 Task: Look for space in Sueyoshichō-ninokata, Japan from 7th July, 2023 to 14th July, 2023 for 1 adult in price range Rs.6000 to Rs.14000. Place can be shared room with 1  bedroom having 1 bed and 1 bathroom. Property type can be house, flat, guest house, hotel. Booking option can be shelf check-in. Required host language is English.
Action: Mouse moved to (484, 85)
Screenshot: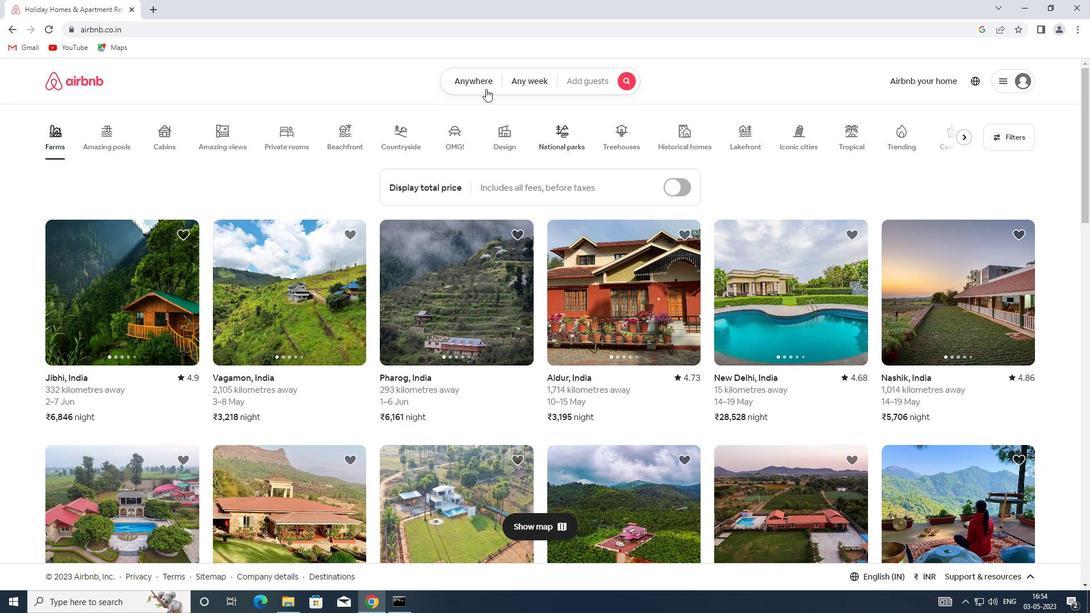 
Action: Mouse pressed left at (484, 85)
Screenshot: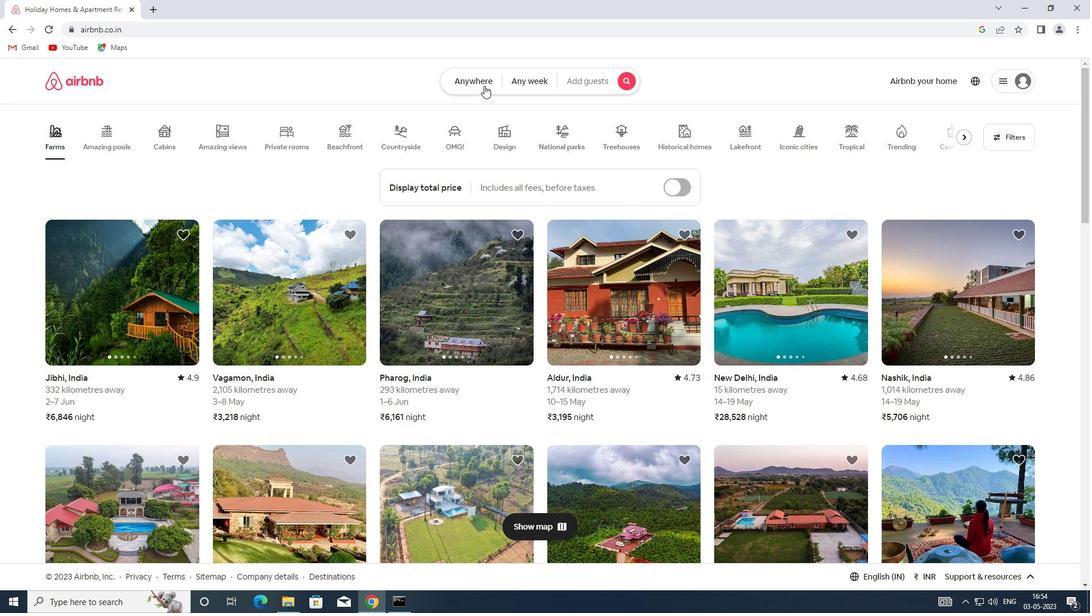 
Action: Mouse moved to (411, 119)
Screenshot: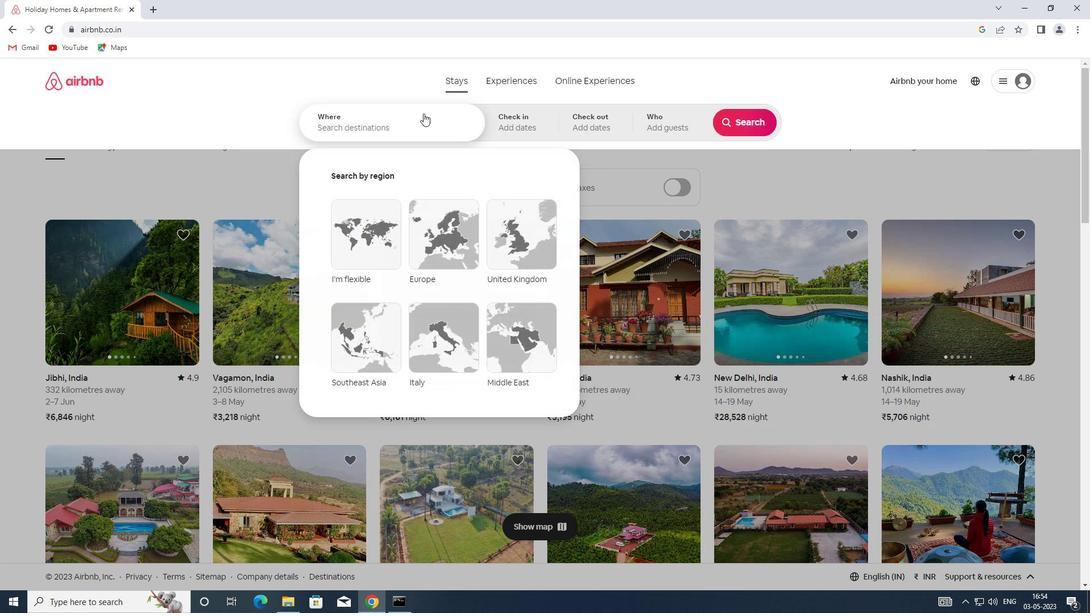 
Action: Mouse pressed left at (411, 119)
Screenshot: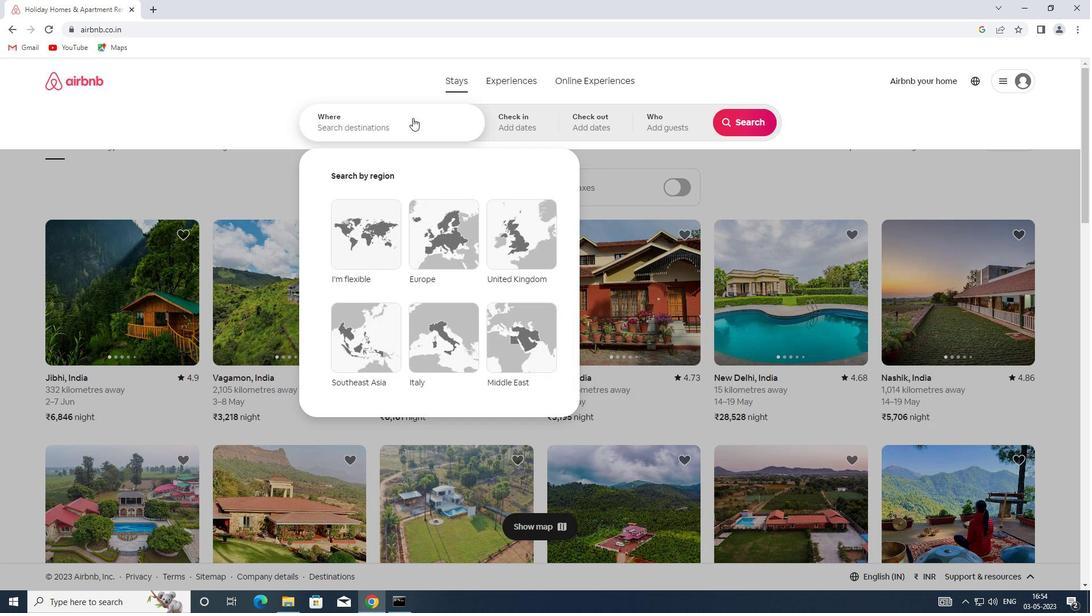 
Action: Key pressed <Key.shift><Key.shift><Key.shift><Key.shift><Key.shift><Key.shift><Key.shift>SUEYOSHICHO-NINOKATA,<Key.shift>JAPAN
Screenshot: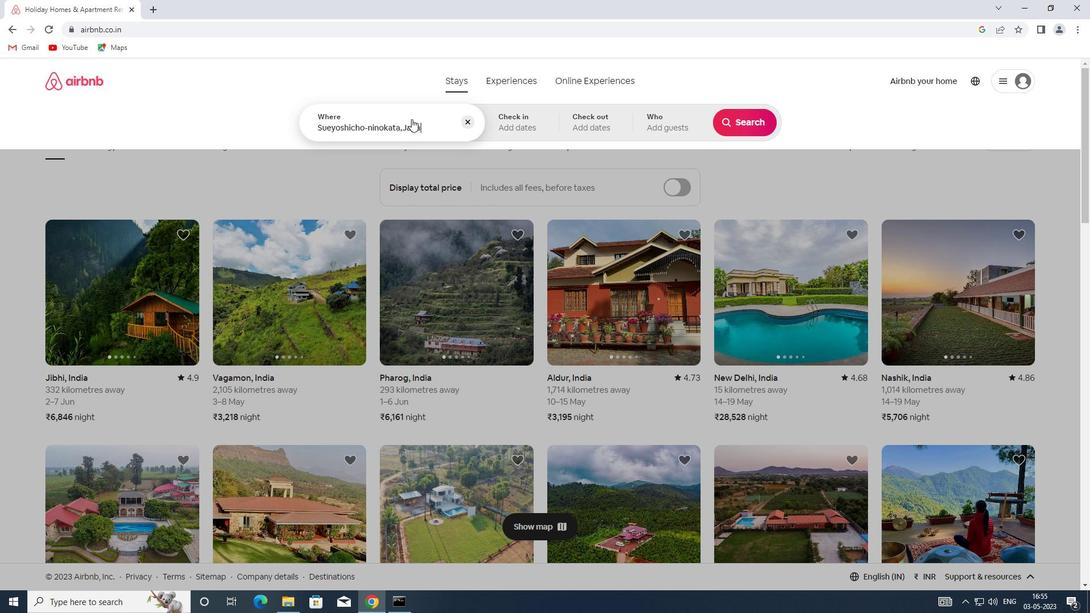 
Action: Mouse moved to (505, 111)
Screenshot: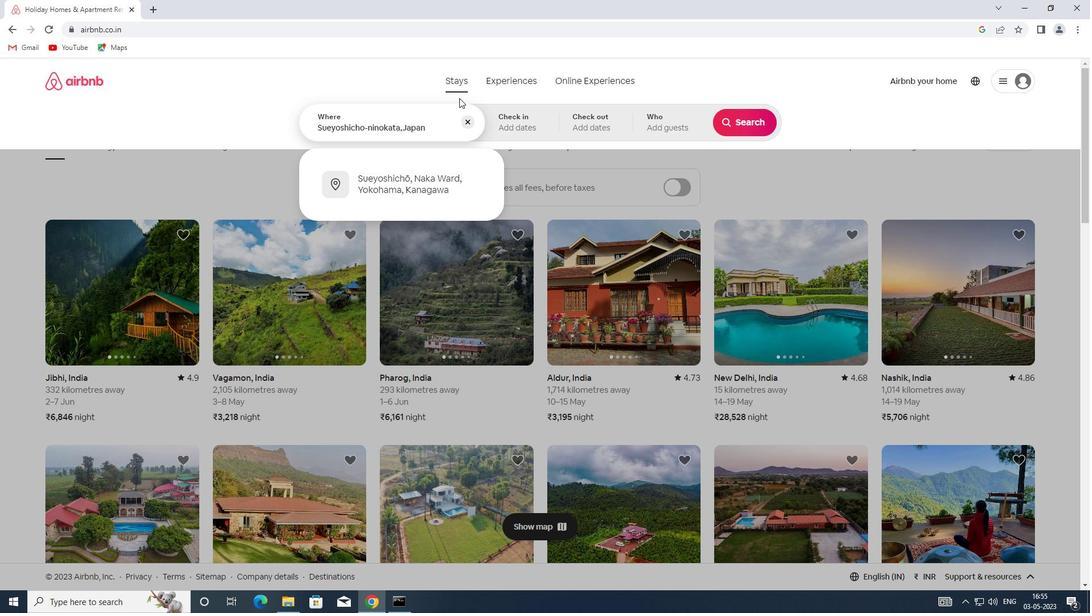 
Action: Mouse pressed left at (505, 111)
Screenshot: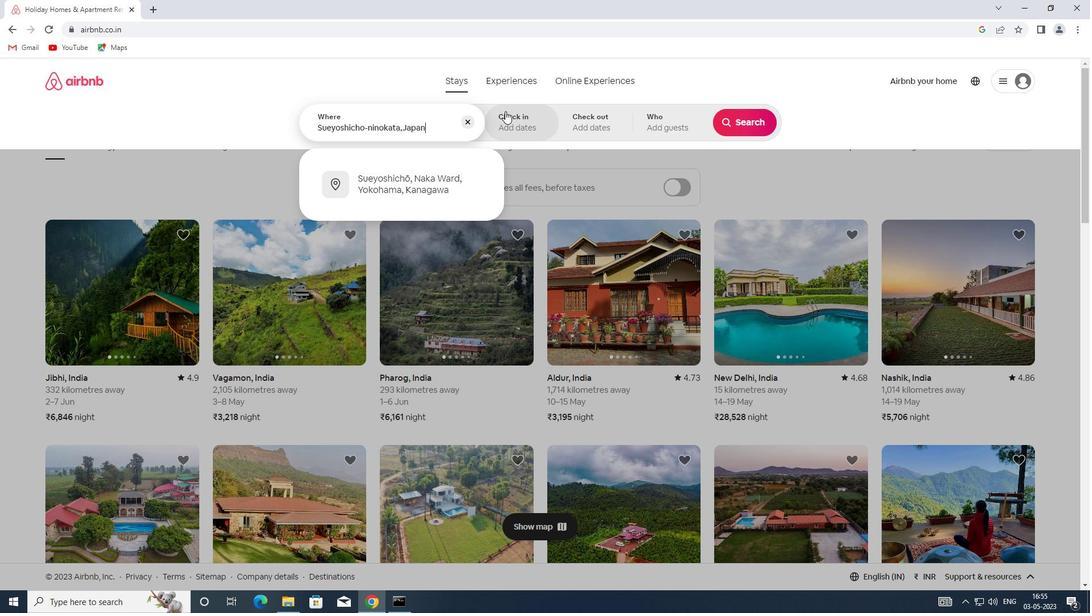 
Action: Mouse moved to (734, 214)
Screenshot: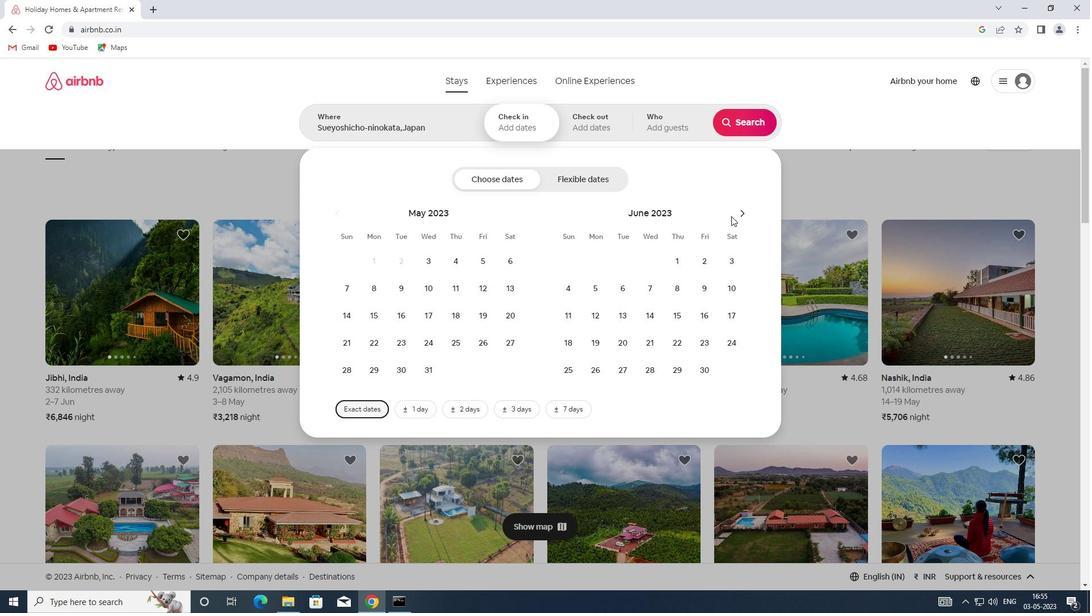 
Action: Mouse pressed left at (734, 214)
Screenshot: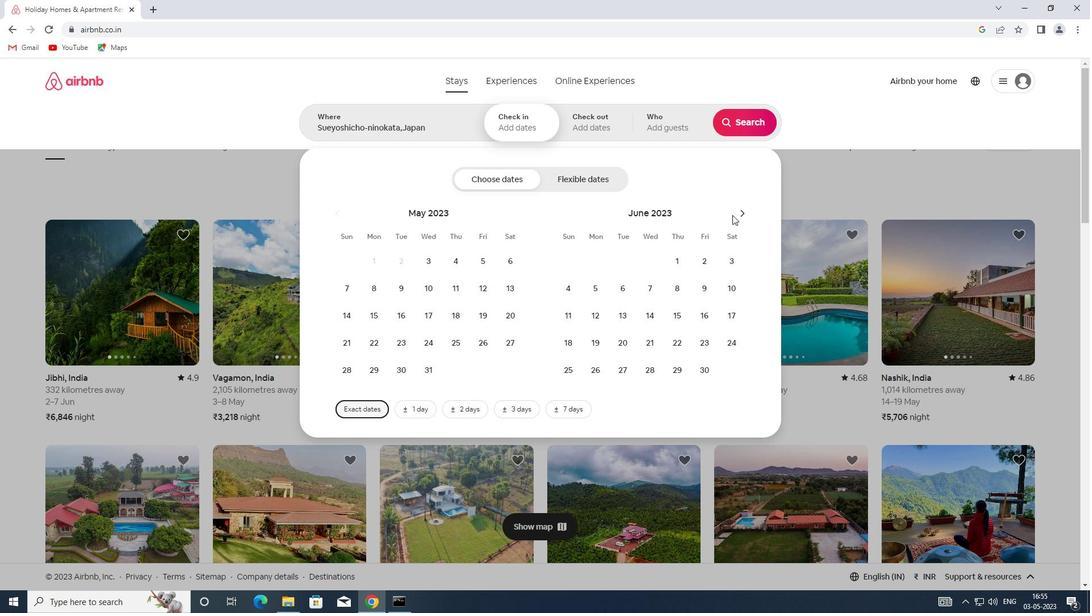 
Action: Mouse moved to (740, 217)
Screenshot: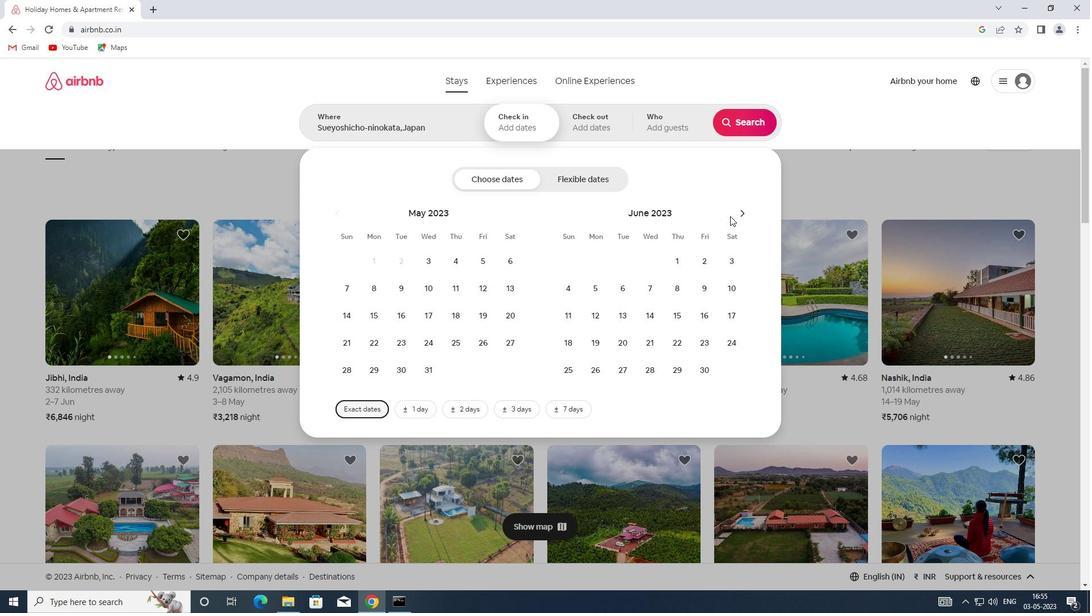 
Action: Mouse pressed left at (740, 217)
Screenshot: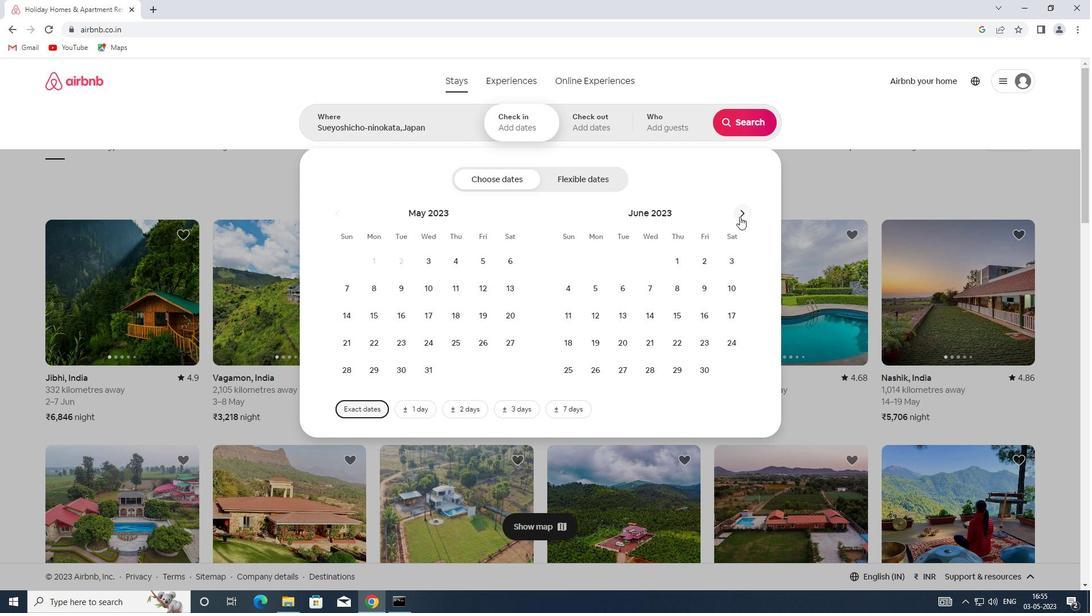 
Action: Mouse moved to (713, 285)
Screenshot: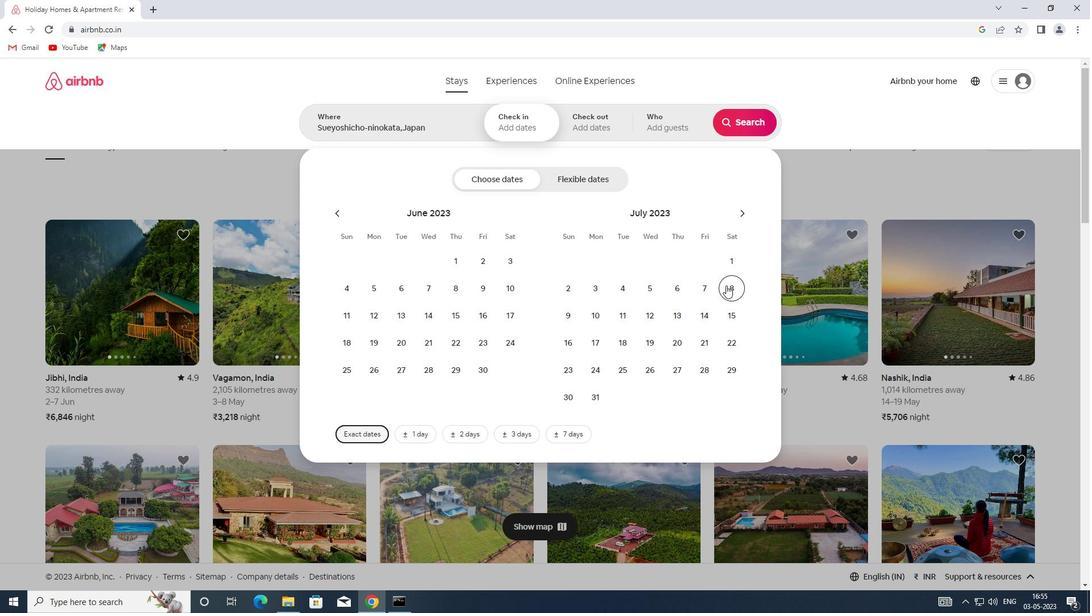 
Action: Mouse pressed left at (713, 285)
Screenshot: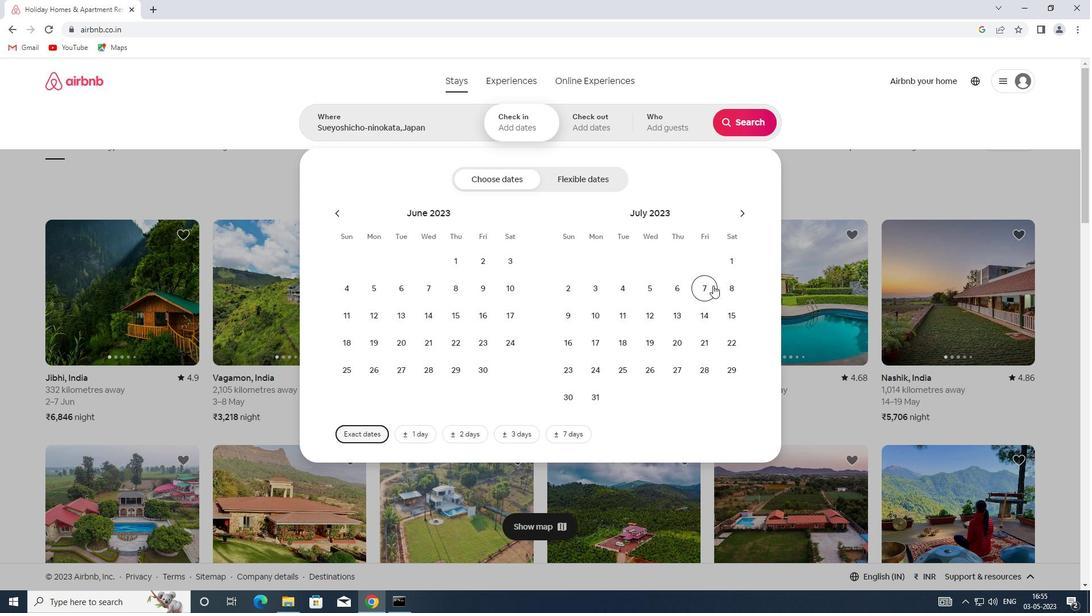 
Action: Mouse moved to (709, 310)
Screenshot: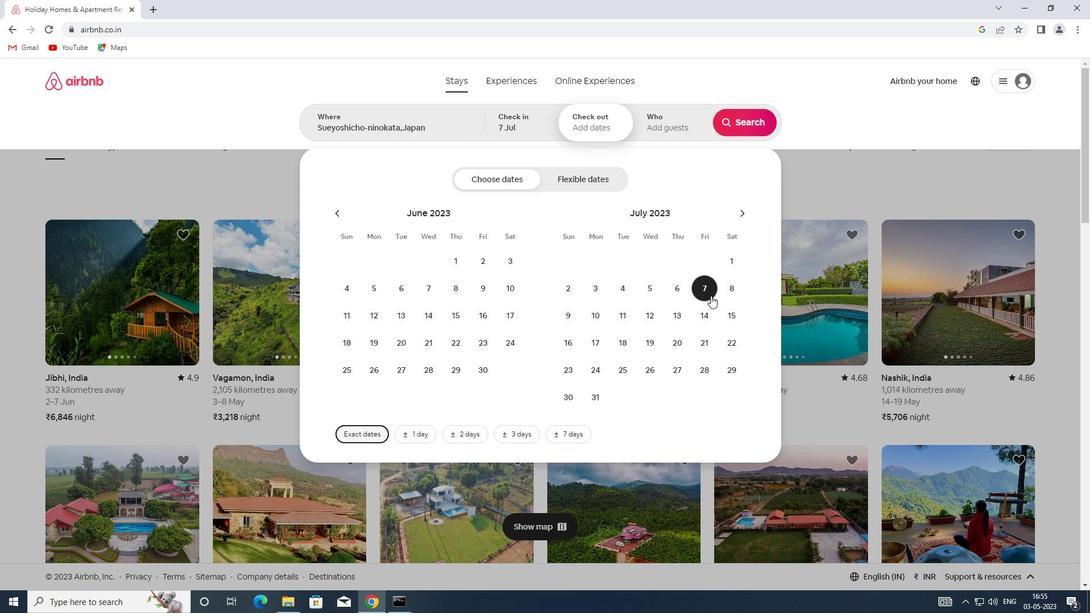 
Action: Mouse pressed left at (709, 310)
Screenshot: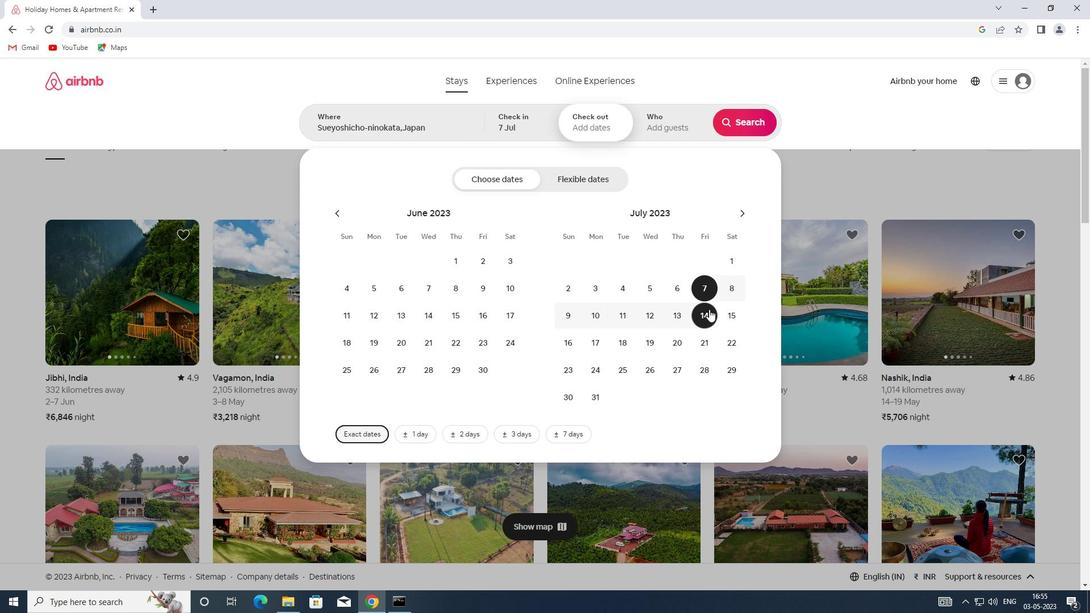 
Action: Mouse moved to (662, 129)
Screenshot: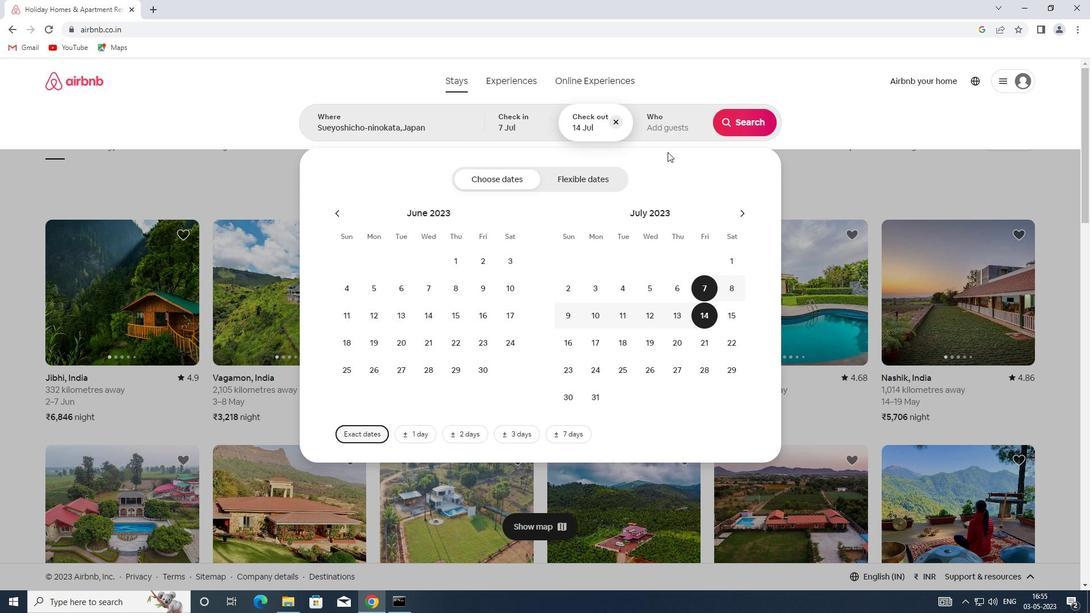 
Action: Mouse pressed left at (662, 129)
Screenshot: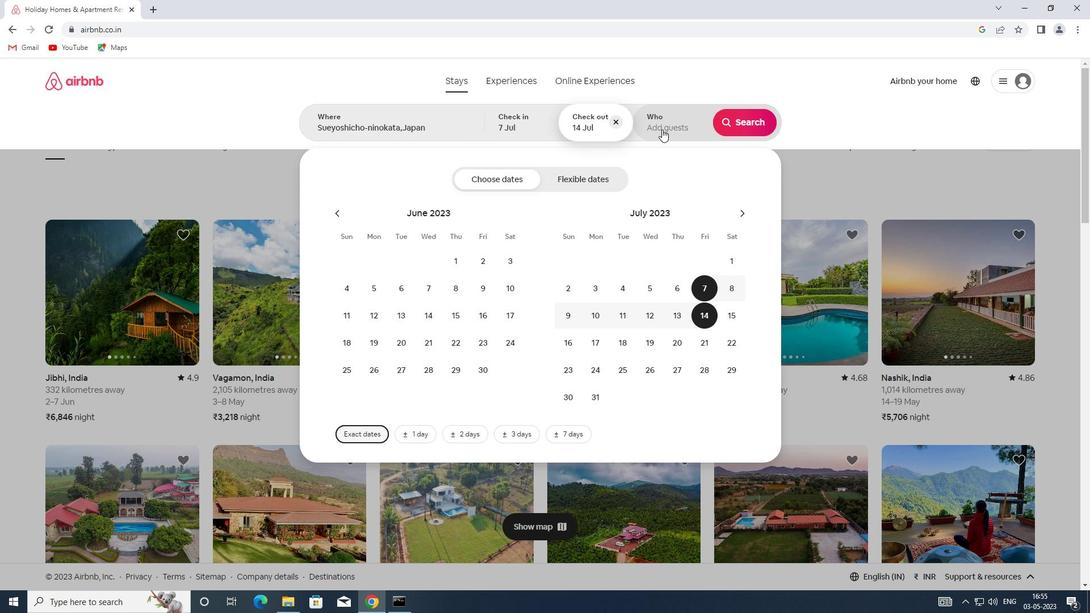 
Action: Mouse moved to (753, 176)
Screenshot: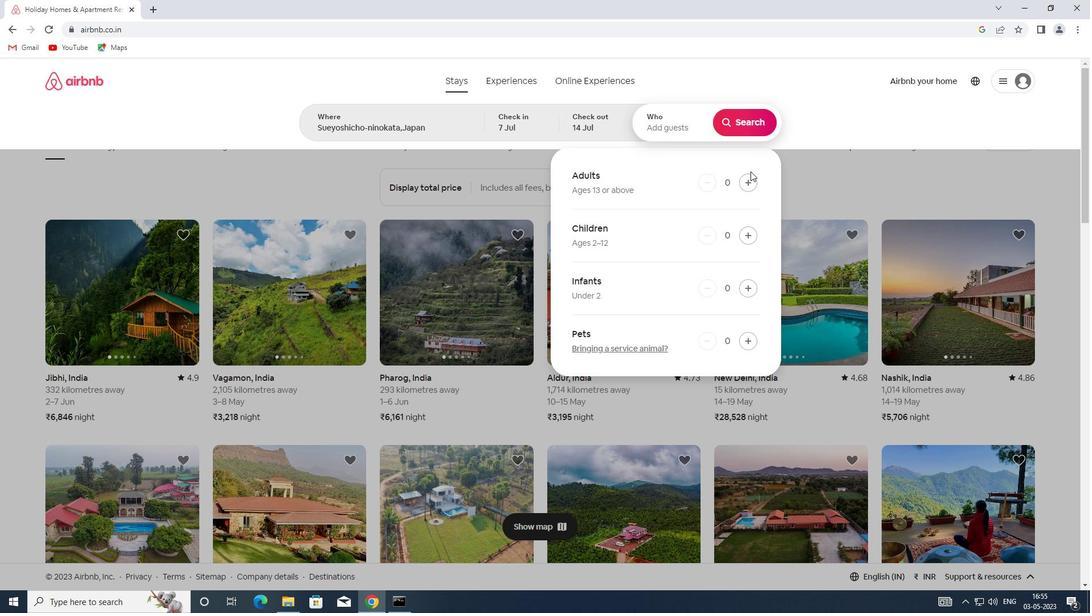 
Action: Mouse pressed left at (753, 176)
Screenshot: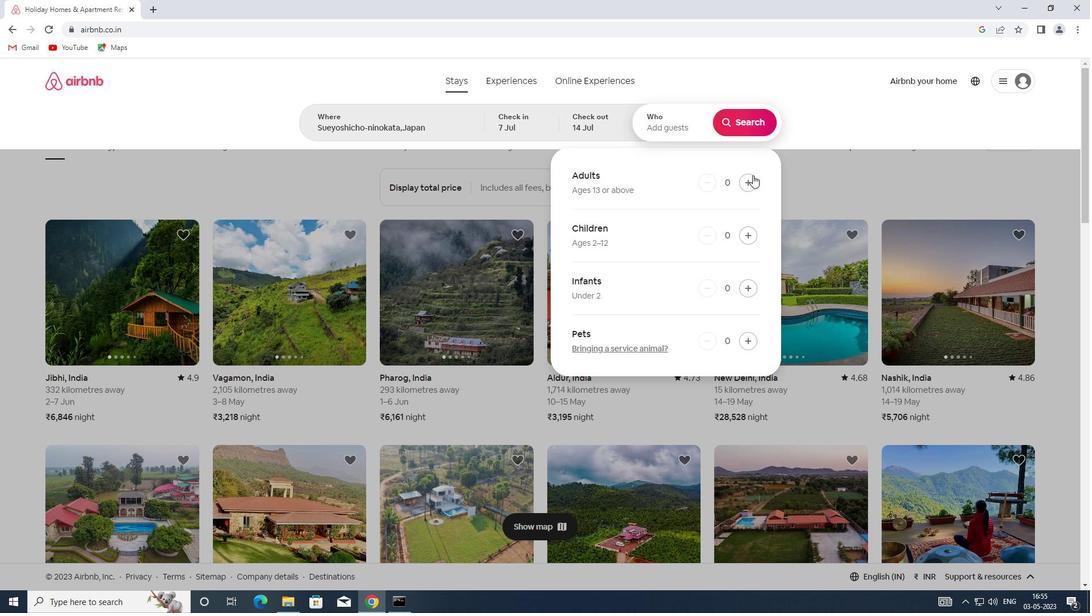 
Action: Mouse moved to (747, 116)
Screenshot: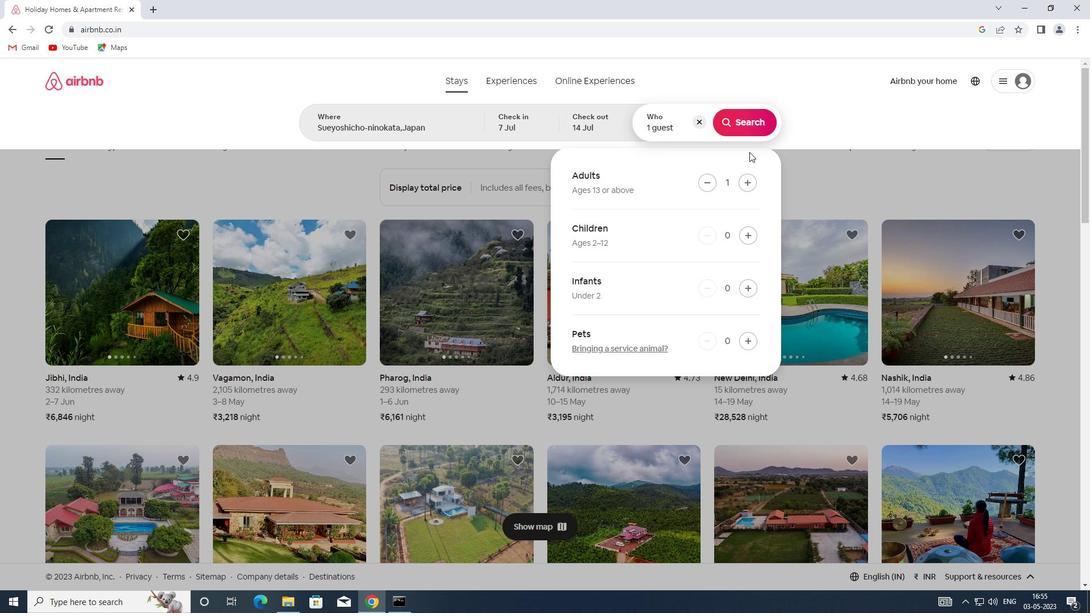 
Action: Mouse pressed left at (747, 116)
Screenshot: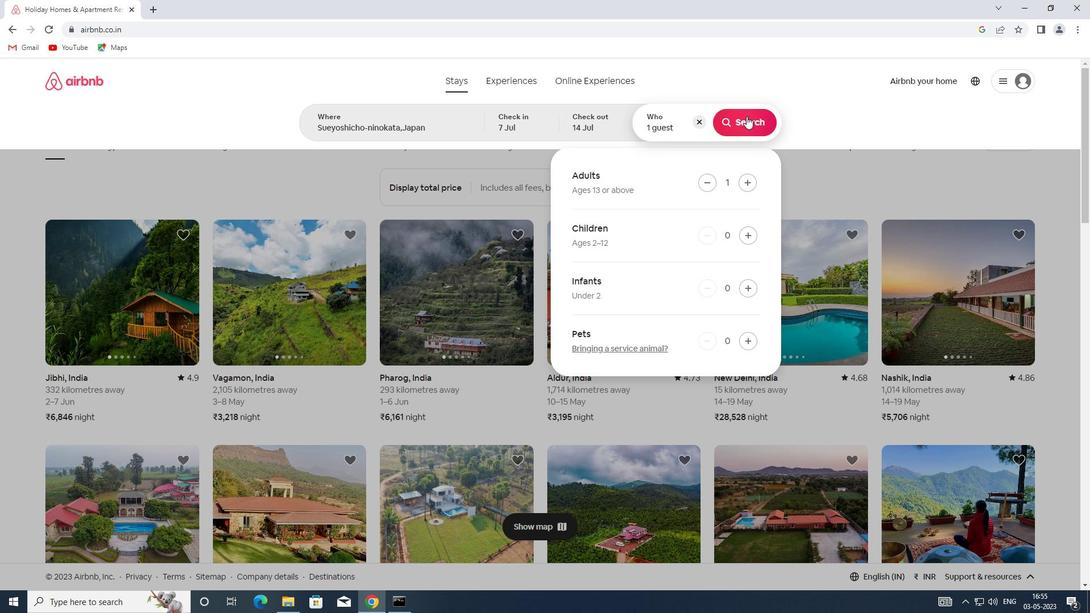 
Action: Mouse moved to (1026, 122)
Screenshot: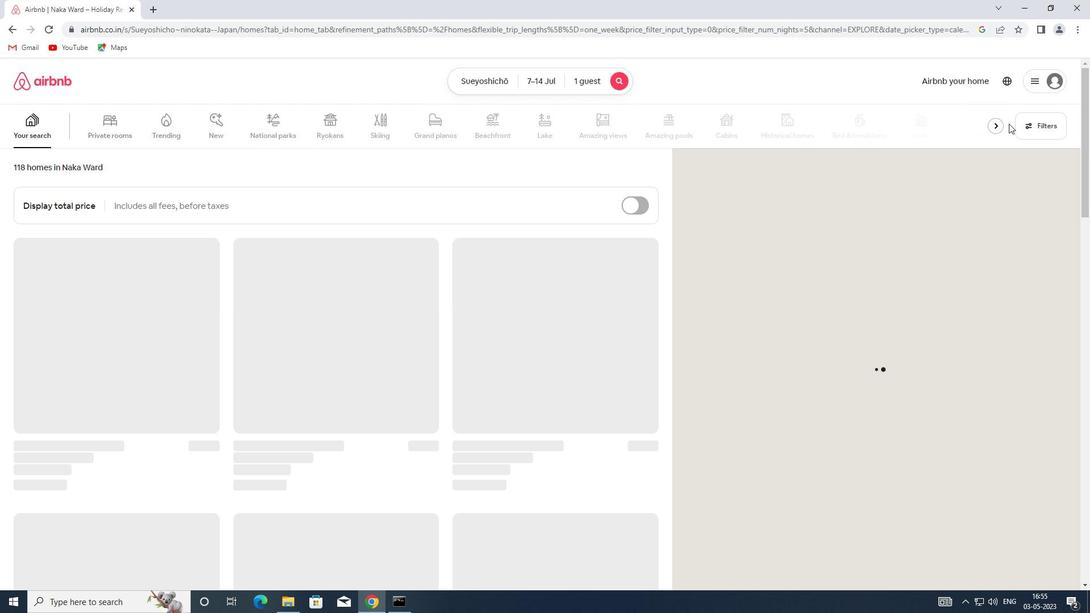 
Action: Mouse pressed left at (1026, 122)
Screenshot: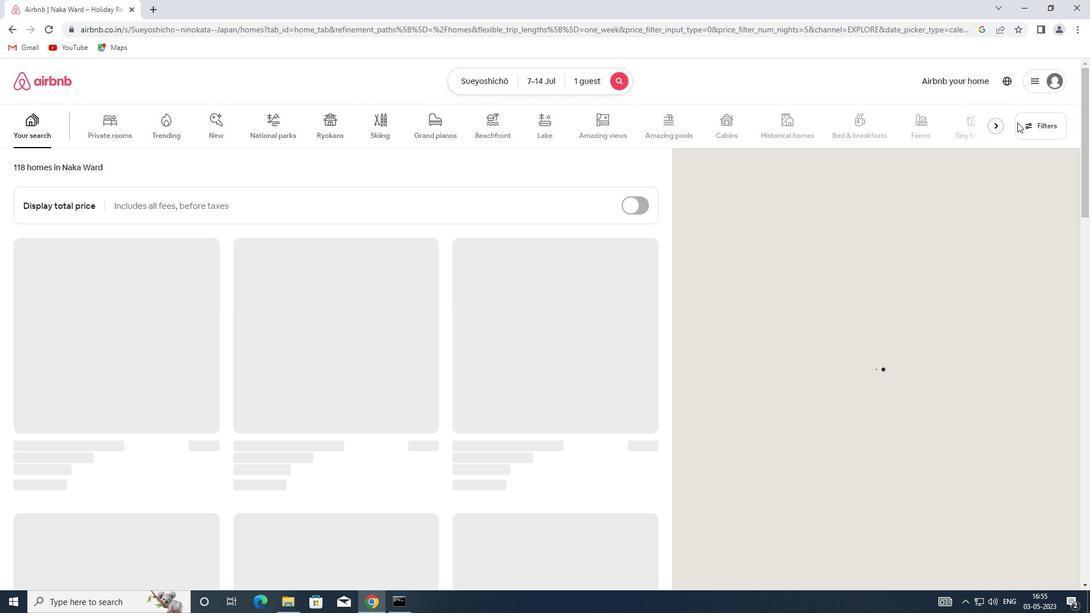 
Action: Mouse moved to (396, 271)
Screenshot: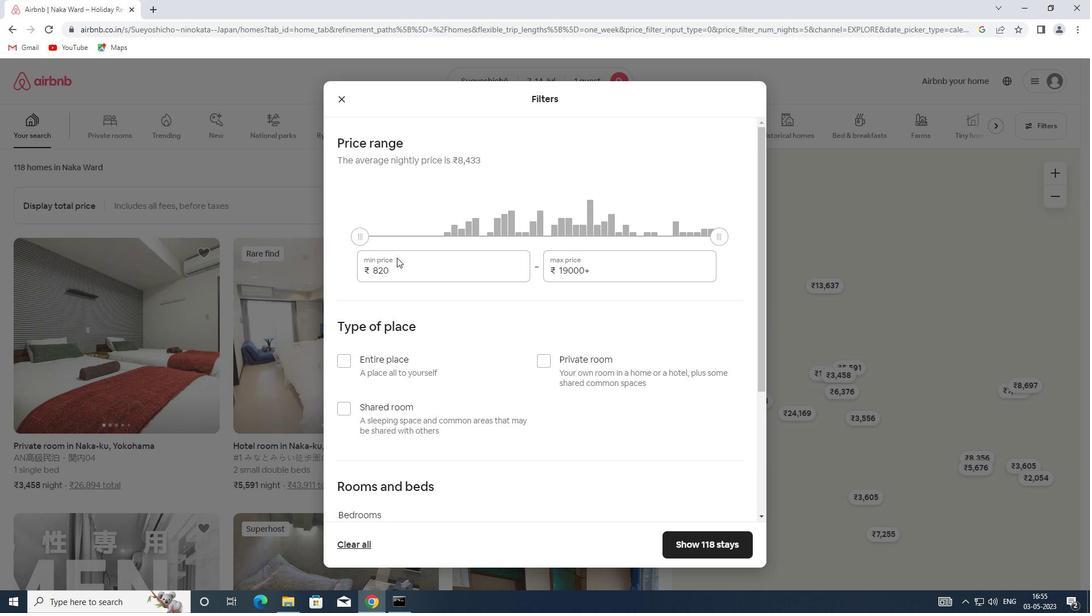 
Action: Mouse pressed left at (396, 271)
Screenshot: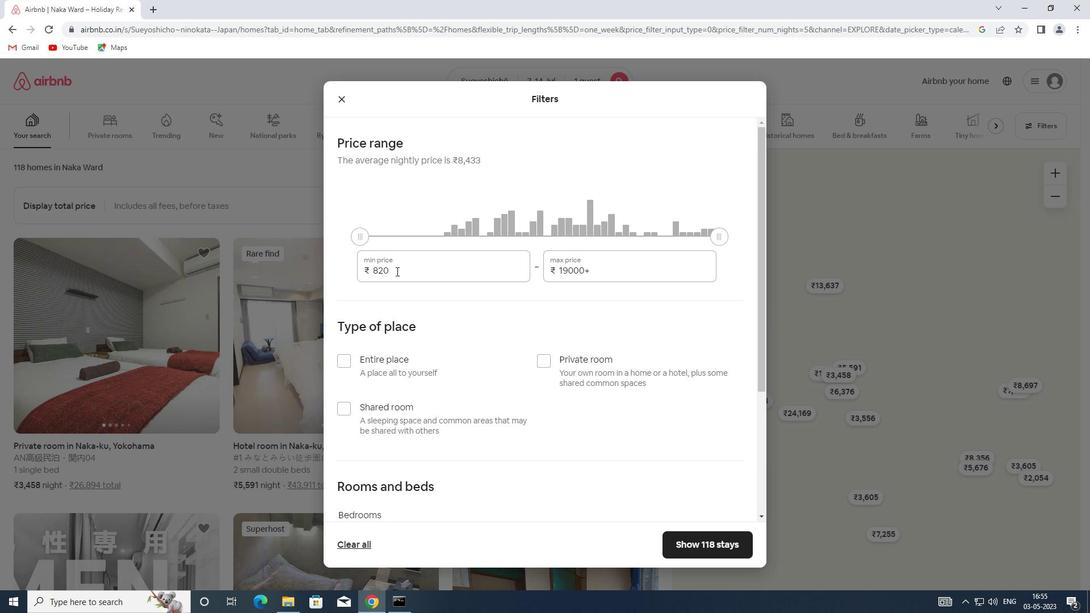 
Action: Mouse moved to (346, 270)
Screenshot: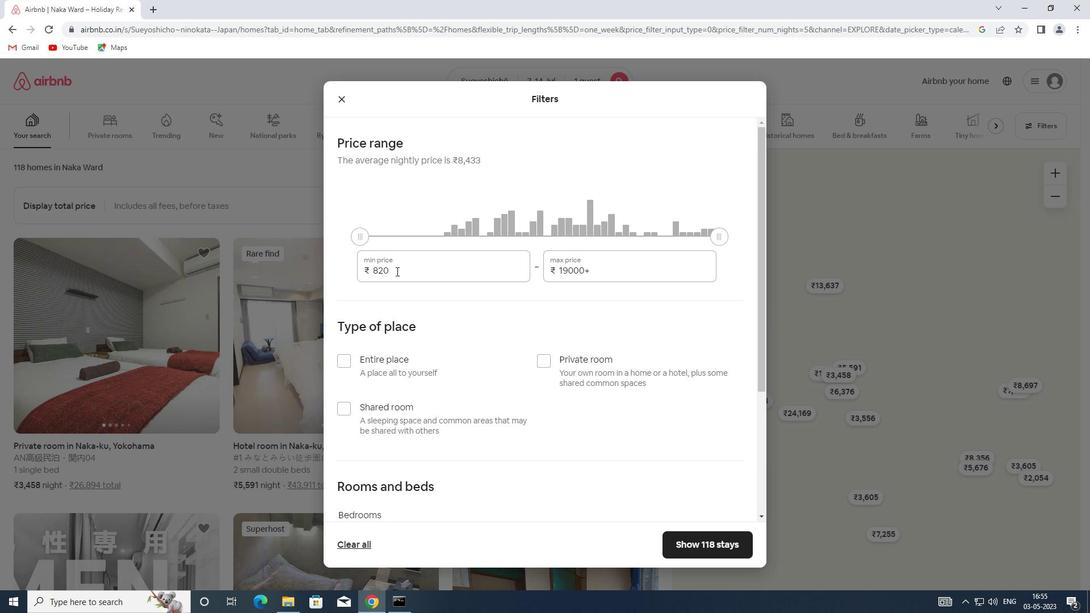 
Action: Key pressed 6000
Screenshot: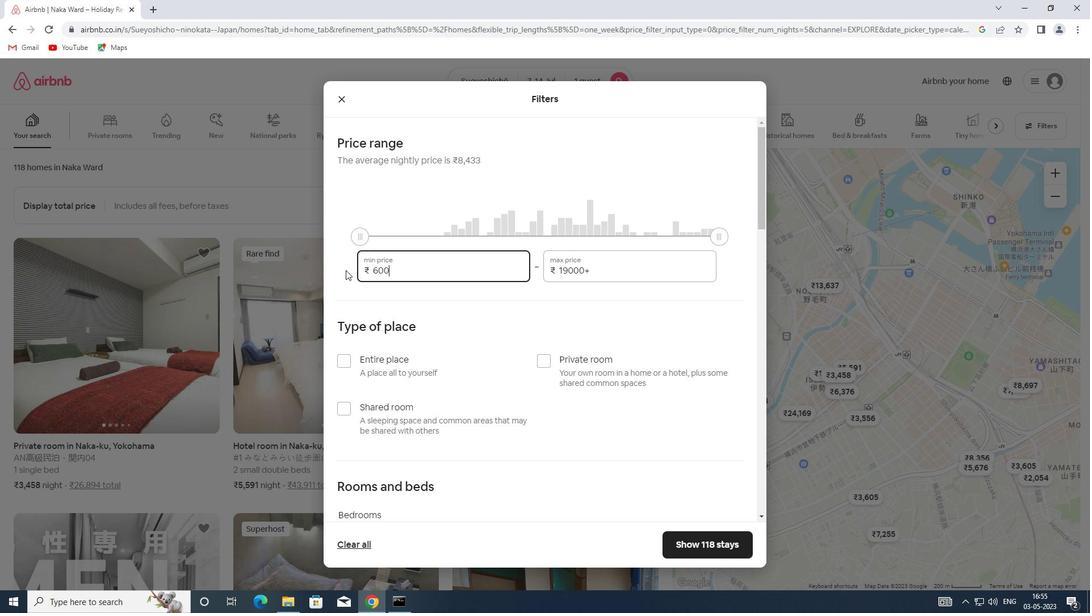 
Action: Mouse moved to (590, 273)
Screenshot: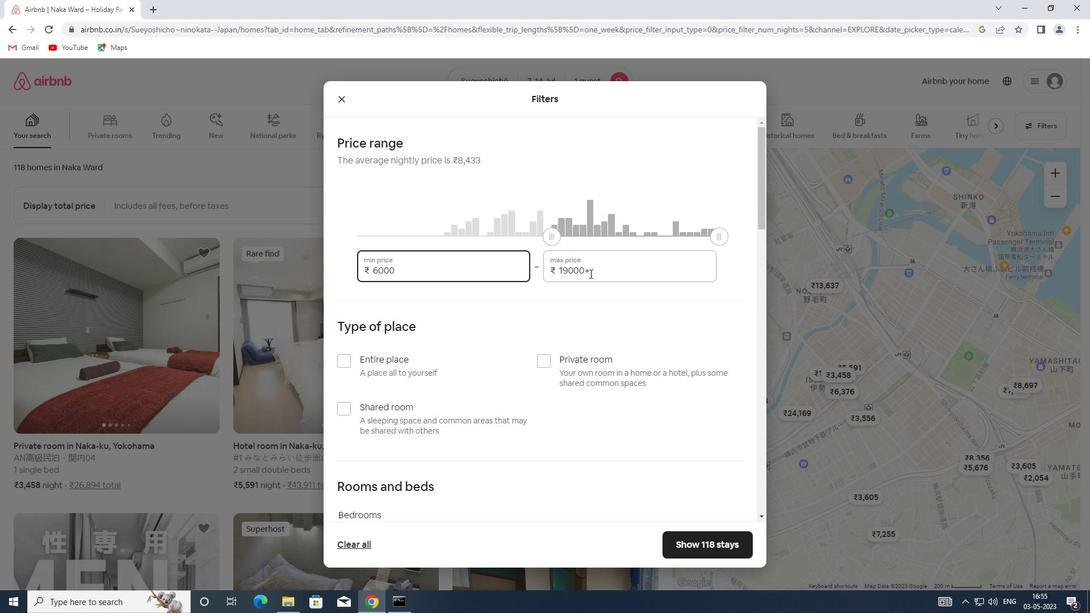 
Action: Mouse pressed left at (590, 273)
Screenshot: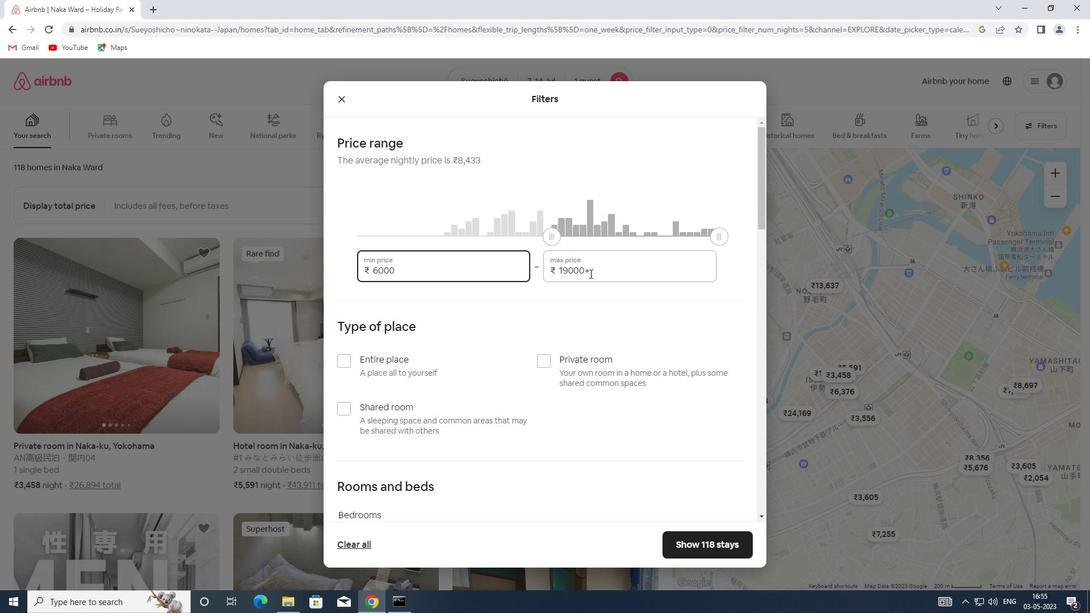 
Action: Mouse moved to (549, 273)
Screenshot: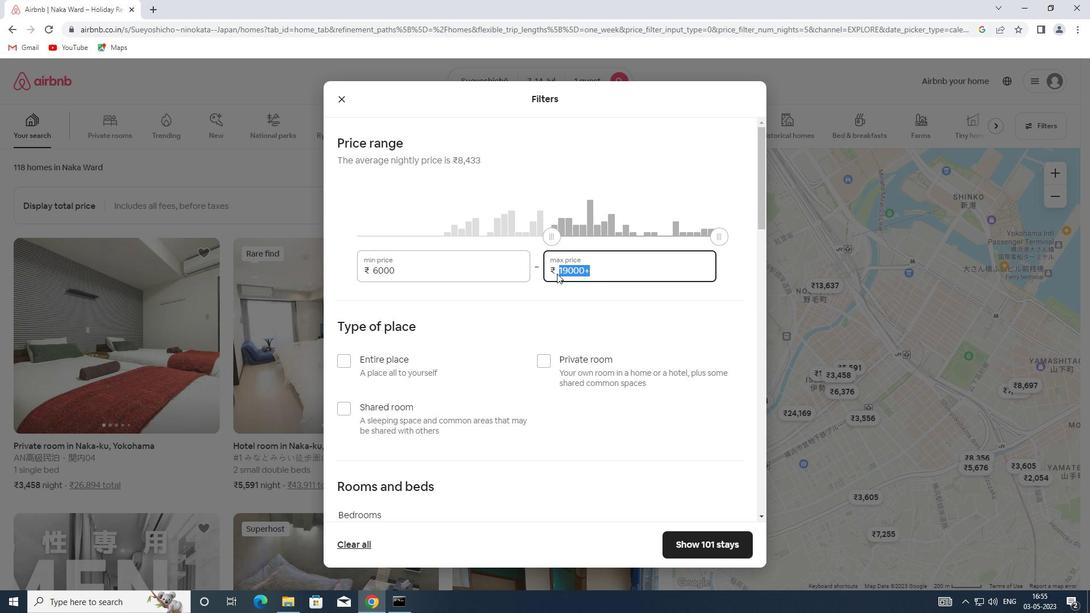 
Action: Key pressed 14000
Screenshot: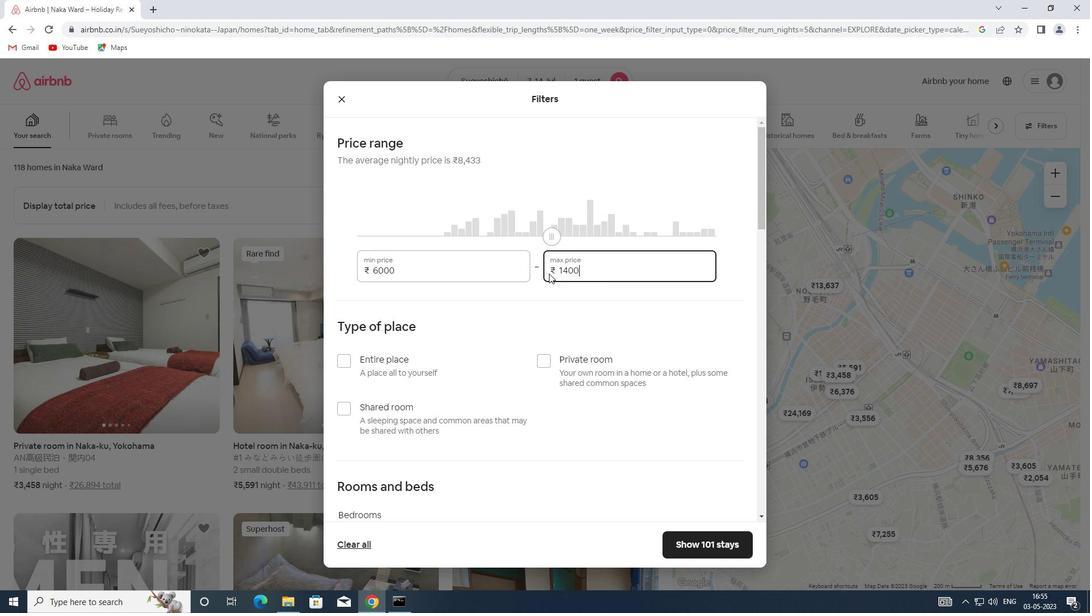 
Action: Mouse moved to (424, 307)
Screenshot: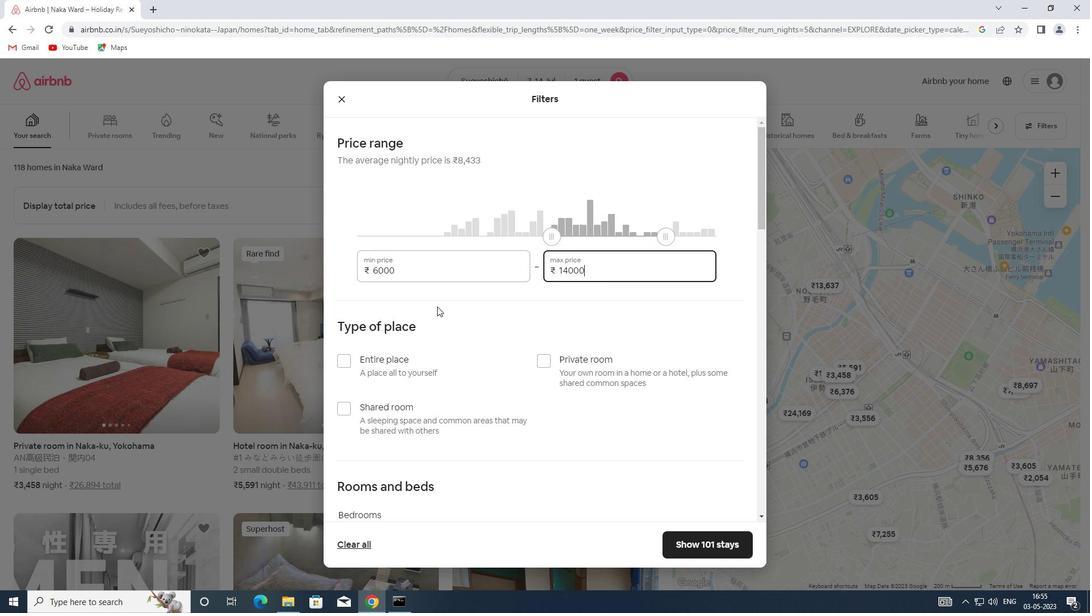 
Action: Mouse scrolled (424, 306) with delta (0, 0)
Screenshot: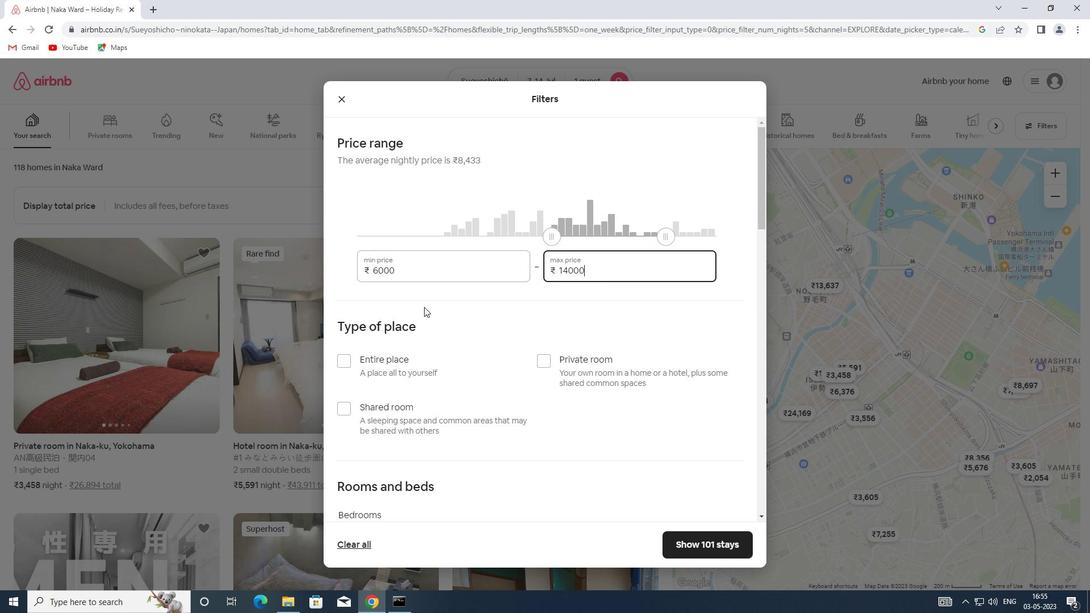 
Action: Mouse scrolled (424, 306) with delta (0, 0)
Screenshot: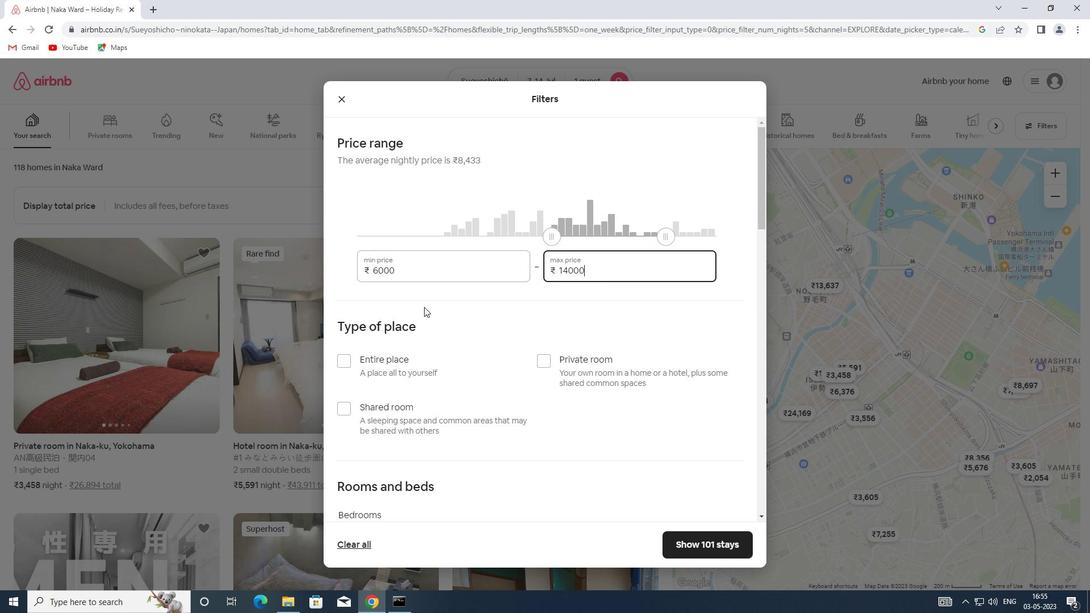 
Action: Mouse moved to (423, 307)
Screenshot: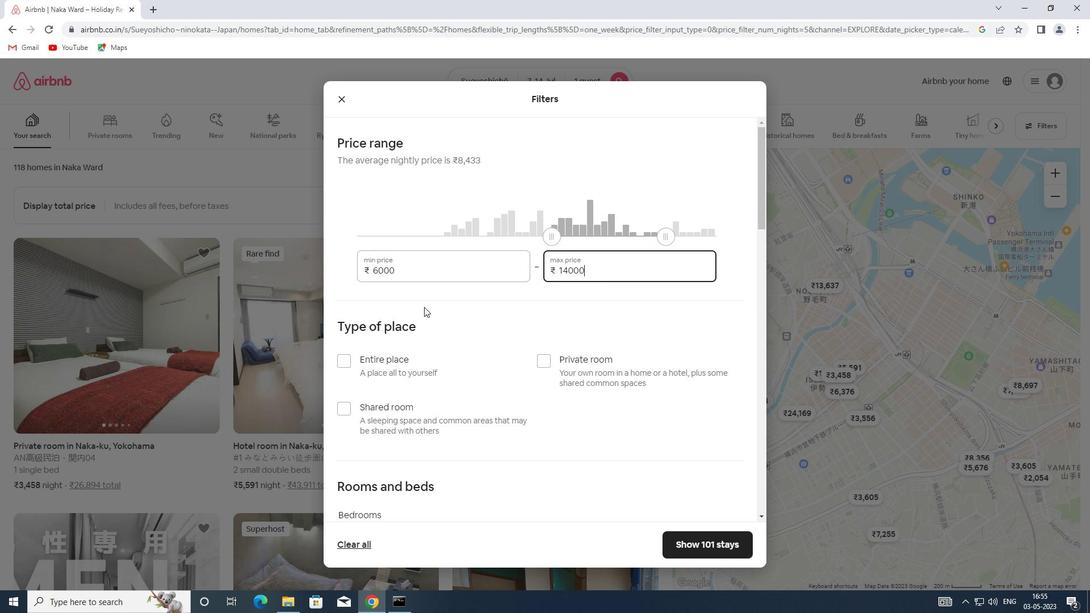 
Action: Mouse scrolled (423, 306) with delta (0, 0)
Screenshot: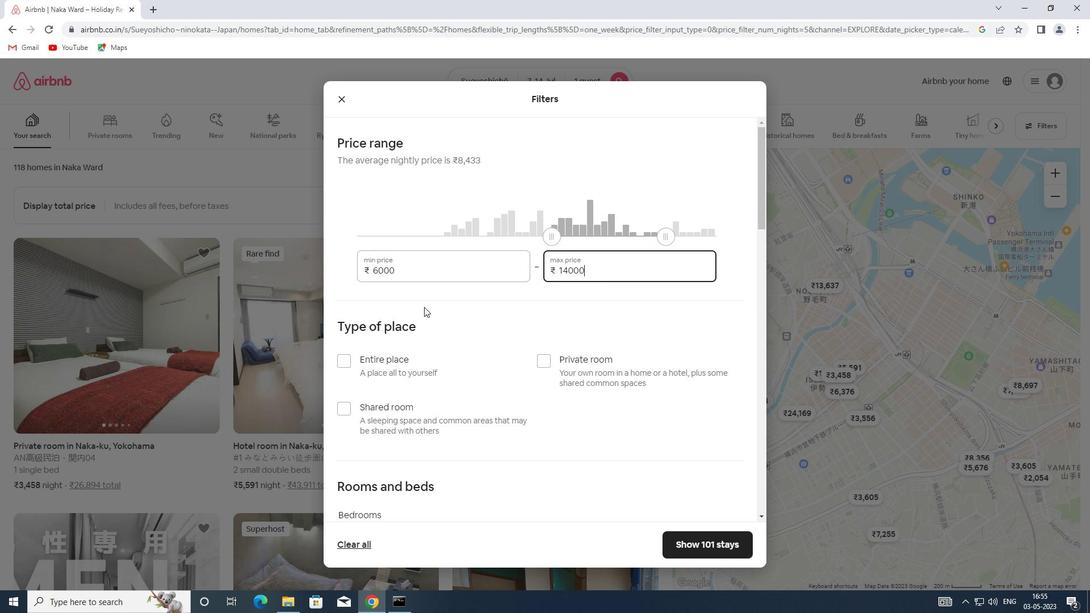 
Action: Mouse scrolled (423, 306) with delta (0, 0)
Screenshot: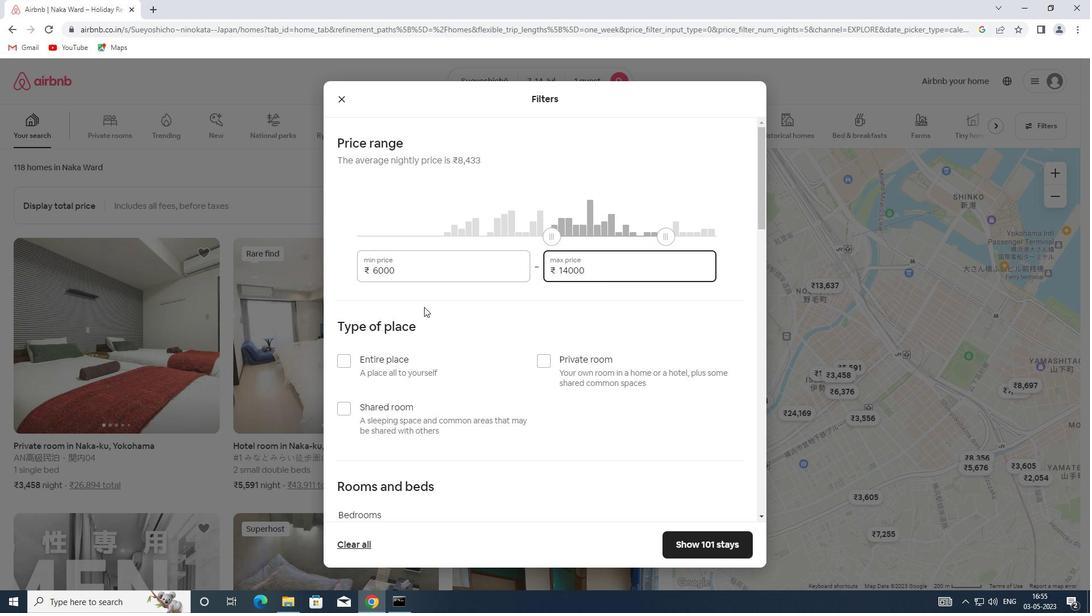 
Action: Mouse moved to (353, 183)
Screenshot: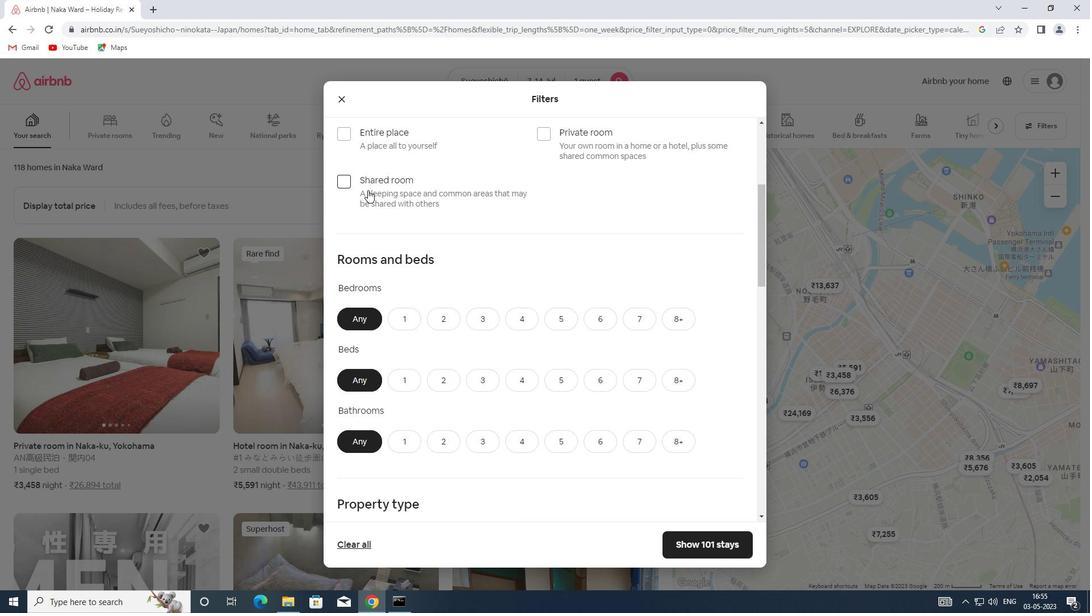 
Action: Mouse pressed left at (353, 183)
Screenshot: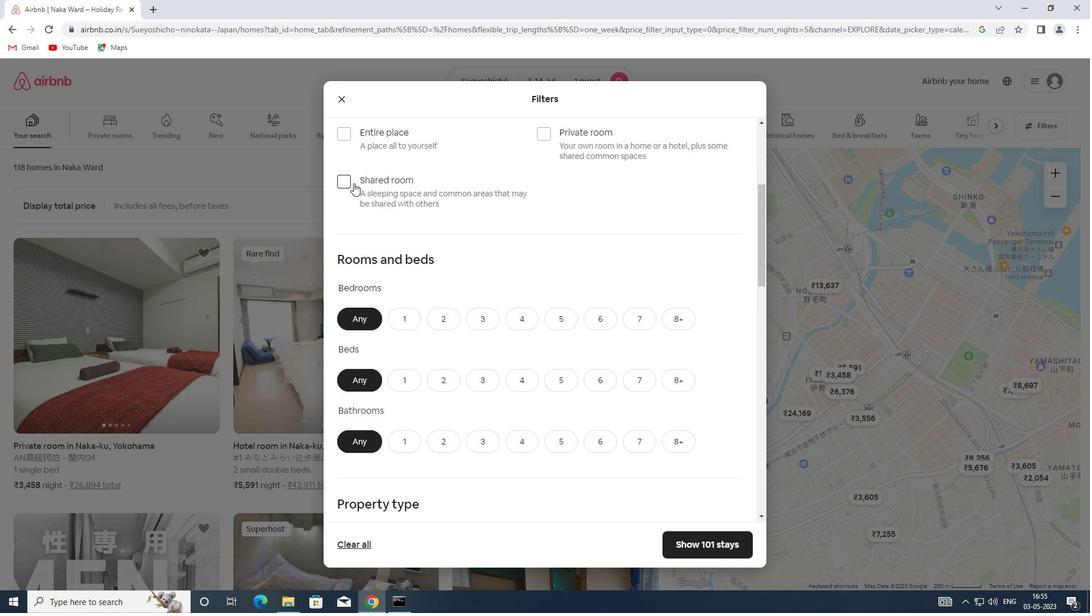 
Action: Mouse moved to (417, 318)
Screenshot: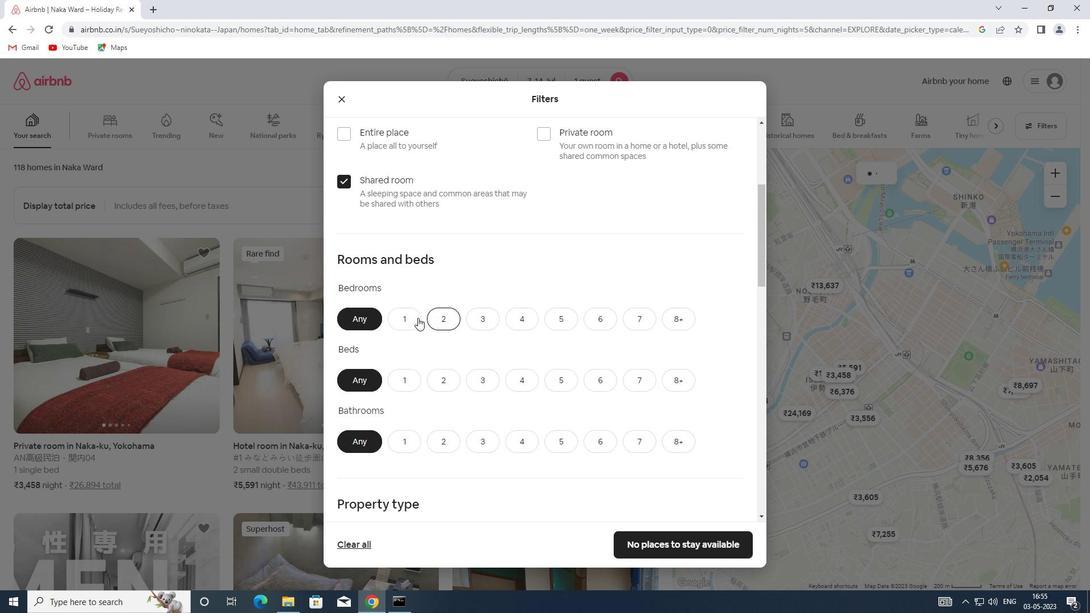
Action: Mouse pressed left at (417, 318)
Screenshot: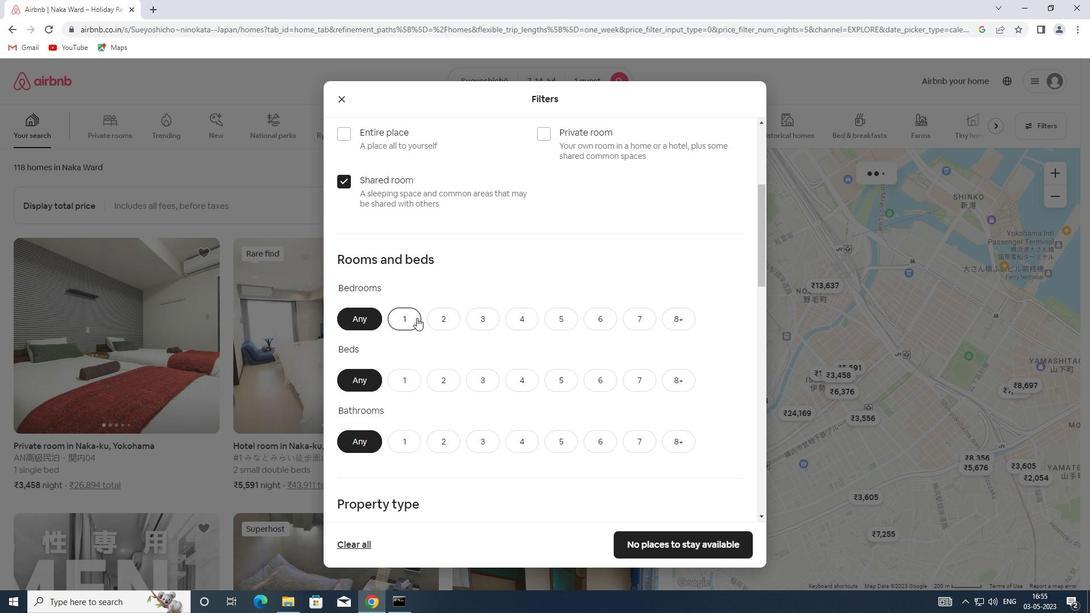 
Action: Mouse moved to (403, 372)
Screenshot: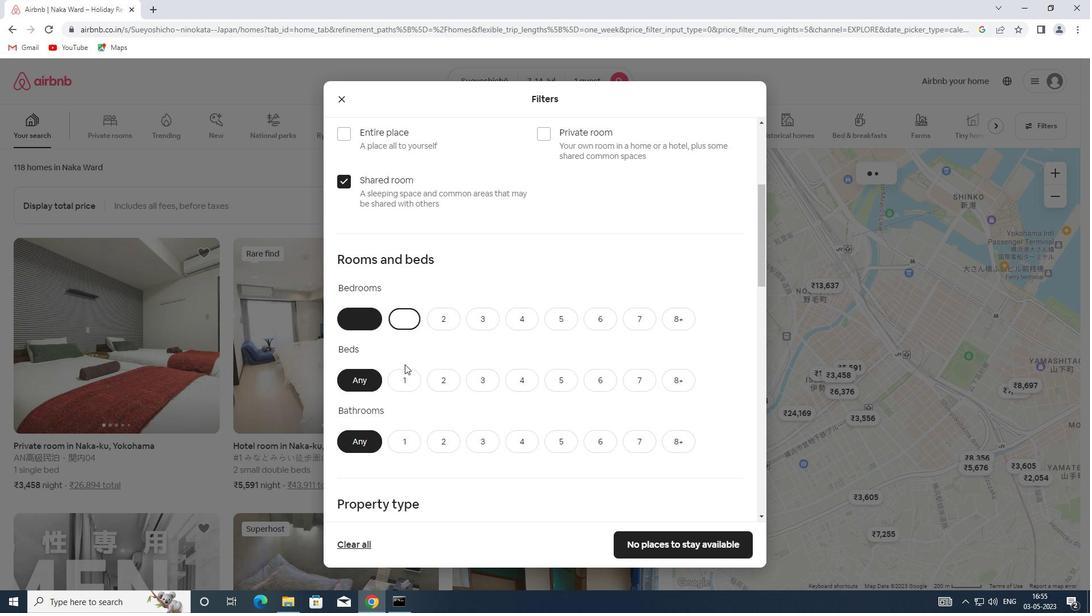 
Action: Mouse pressed left at (403, 372)
Screenshot: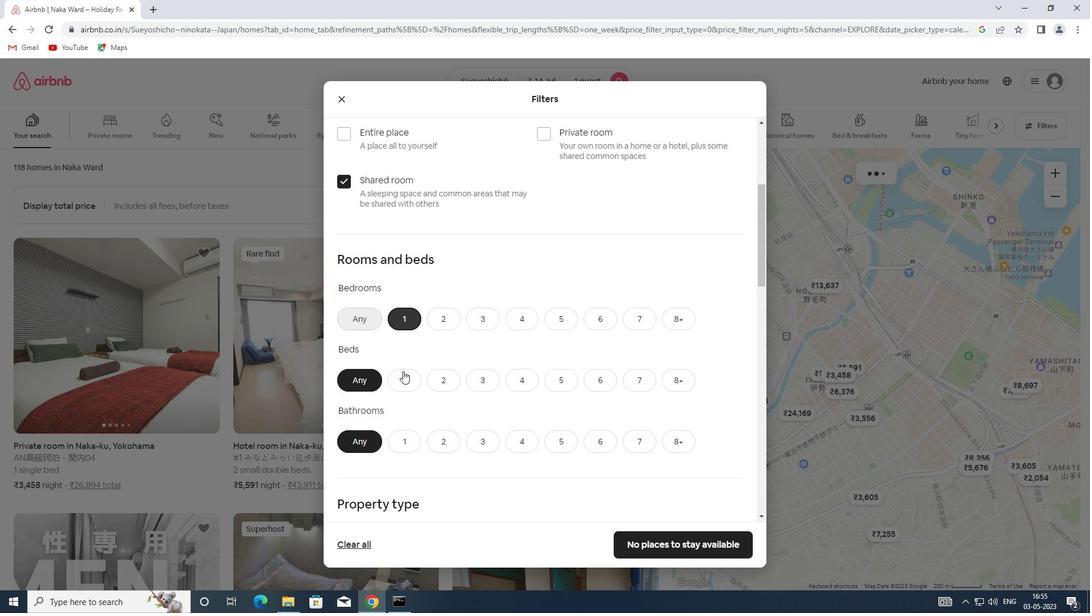 
Action: Mouse scrolled (403, 371) with delta (0, 0)
Screenshot: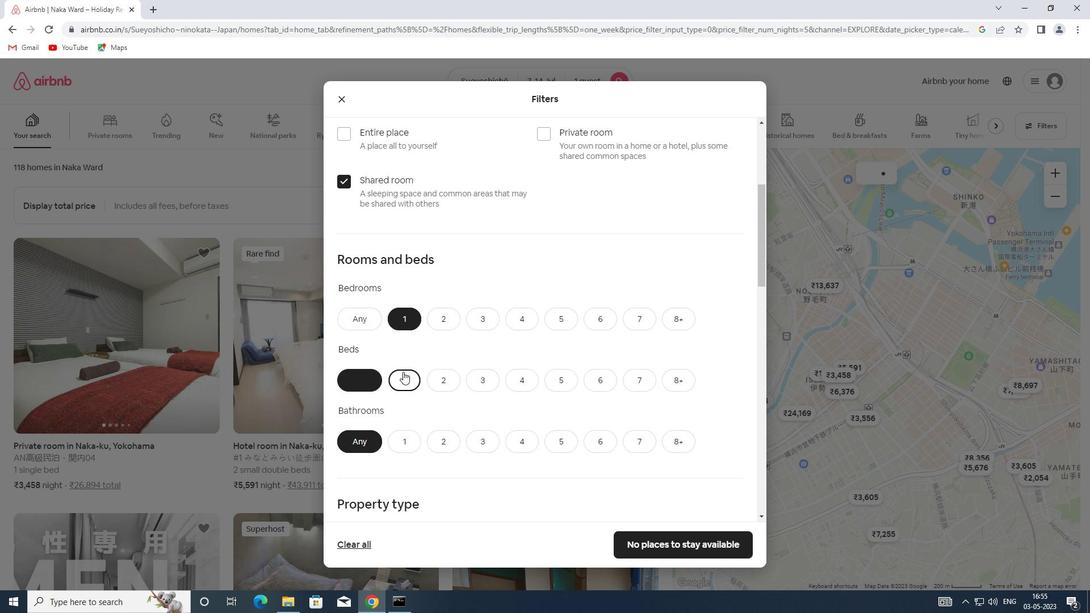 
Action: Mouse scrolled (403, 371) with delta (0, 0)
Screenshot: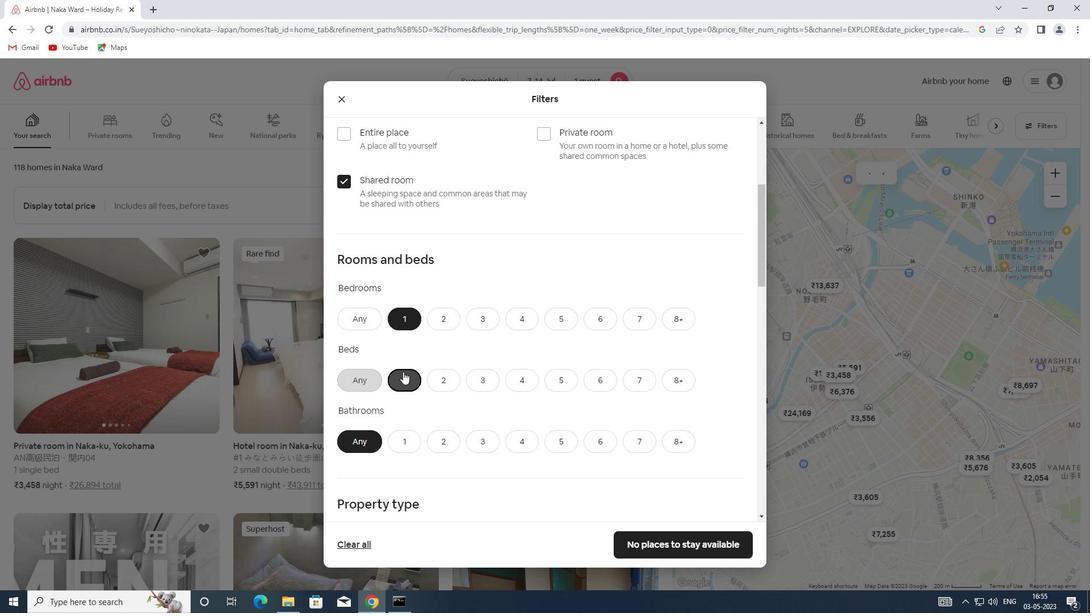 
Action: Mouse moved to (406, 332)
Screenshot: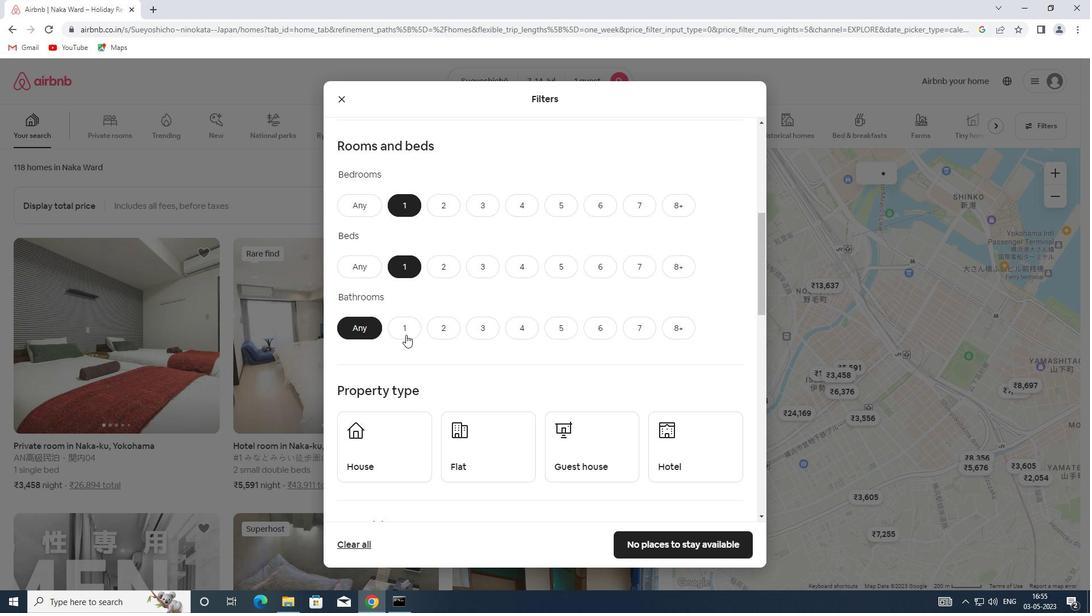 
Action: Mouse pressed left at (406, 332)
Screenshot: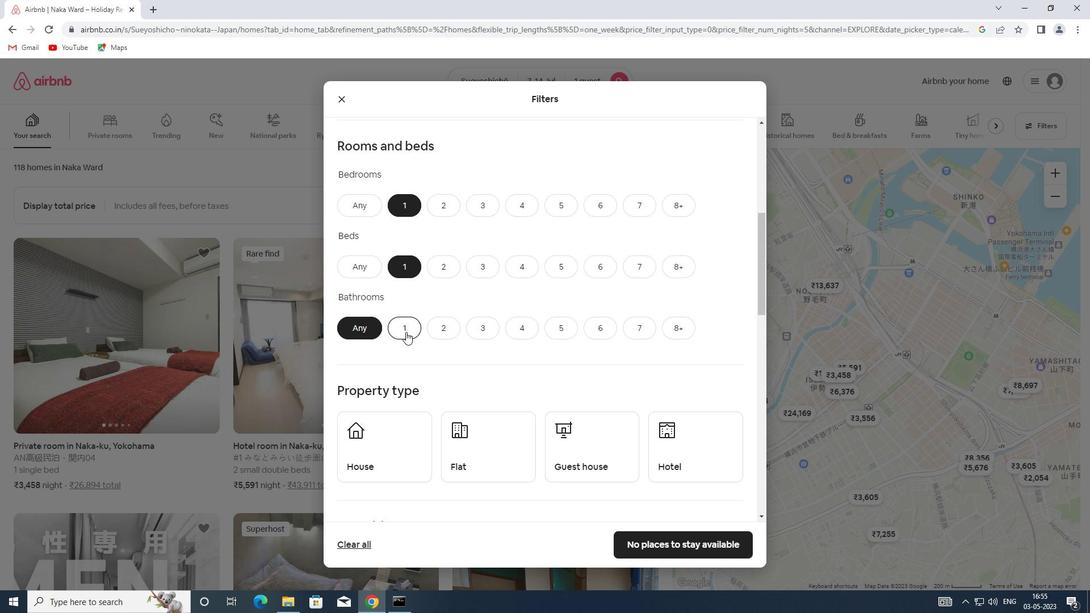 
Action: Mouse scrolled (406, 331) with delta (0, 0)
Screenshot: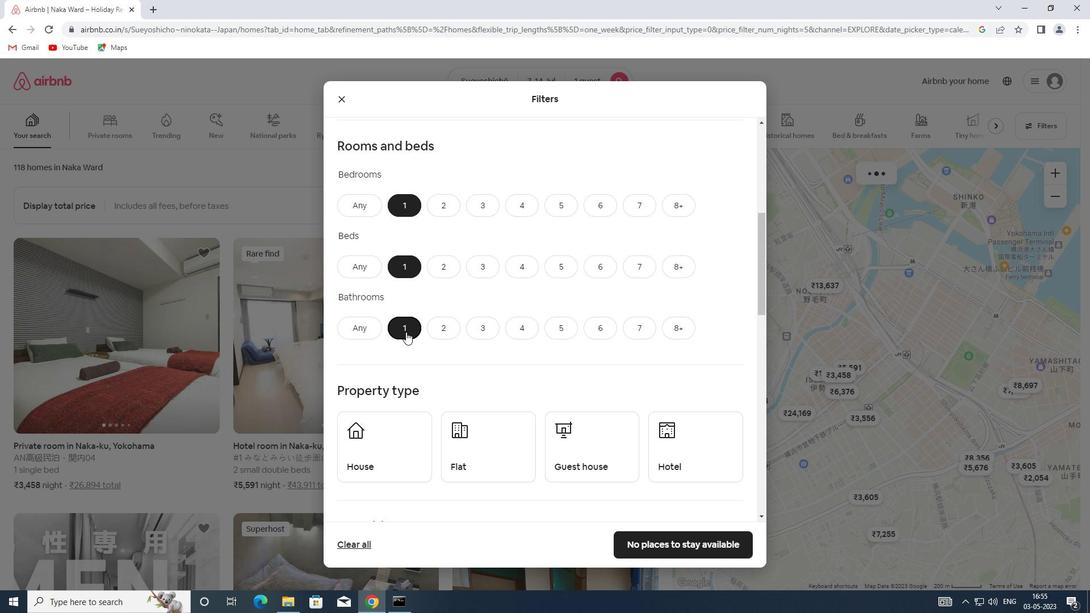
Action: Mouse moved to (381, 378)
Screenshot: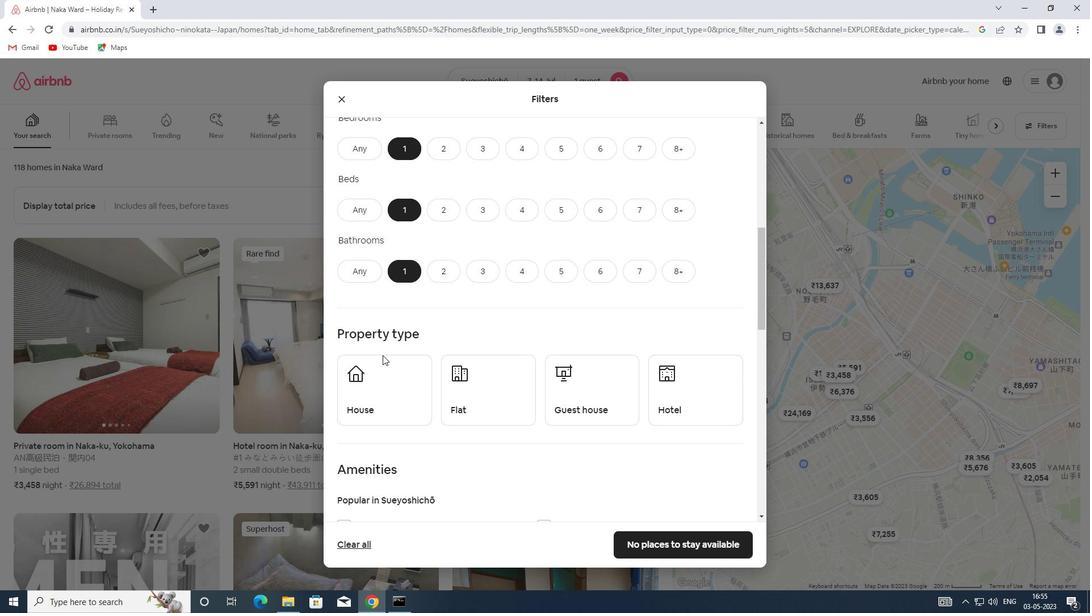 
Action: Mouse pressed left at (381, 378)
Screenshot: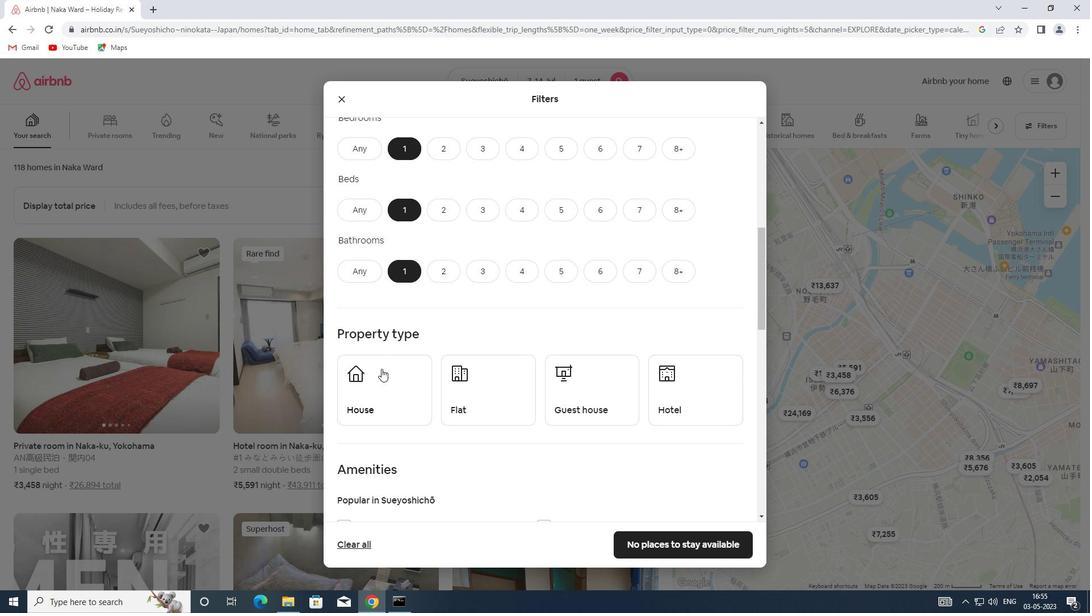 
Action: Mouse moved to (460, 380)
Screenshot: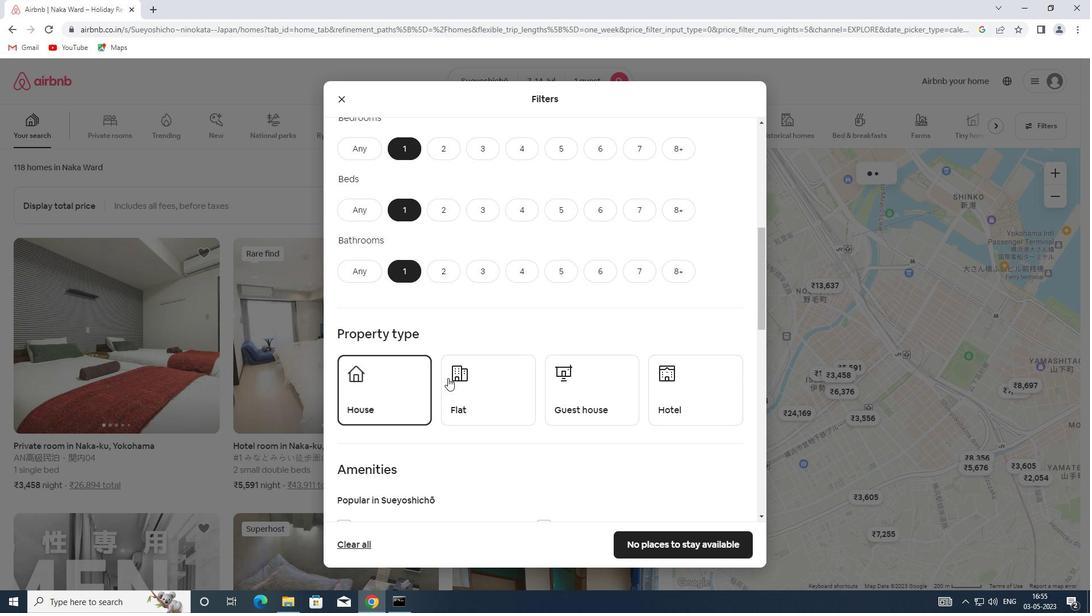 
Action: Mouse pressed left at (460, 380)
Screenshot: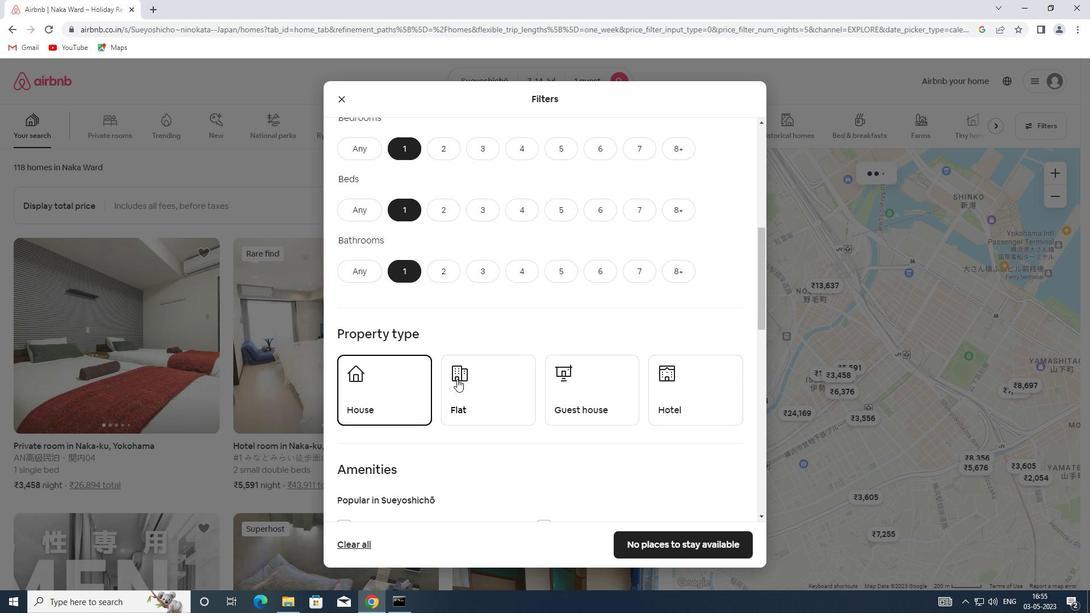 
Action: Mouse moved to (584, 394)
Screenshot: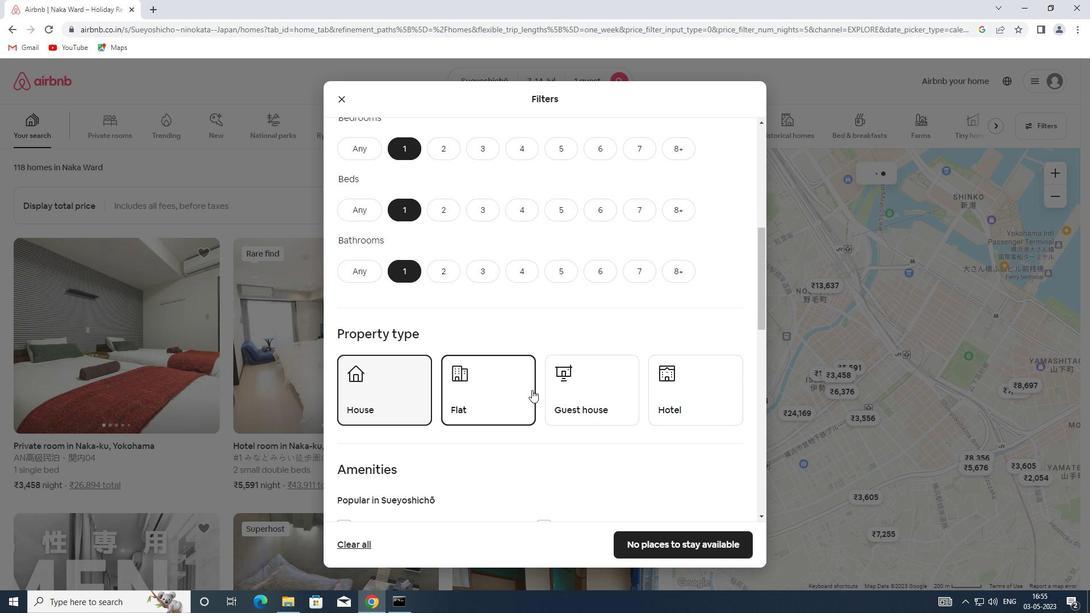 
Action: Mouse pressed left at (584, 394)
Screenshot: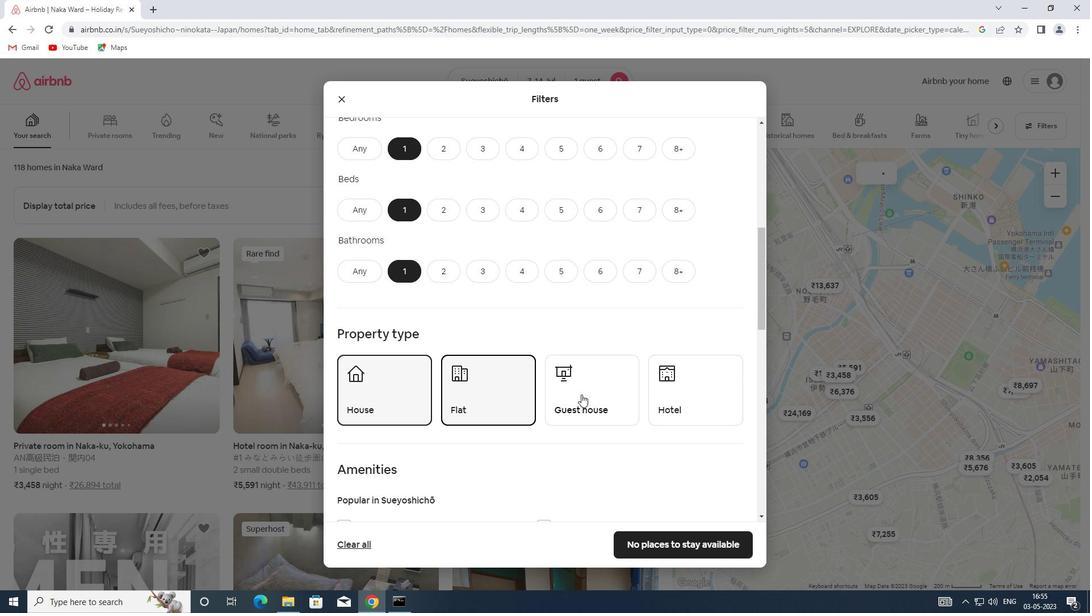 
Action: Mouse moved to (689, 388)
Screenshot: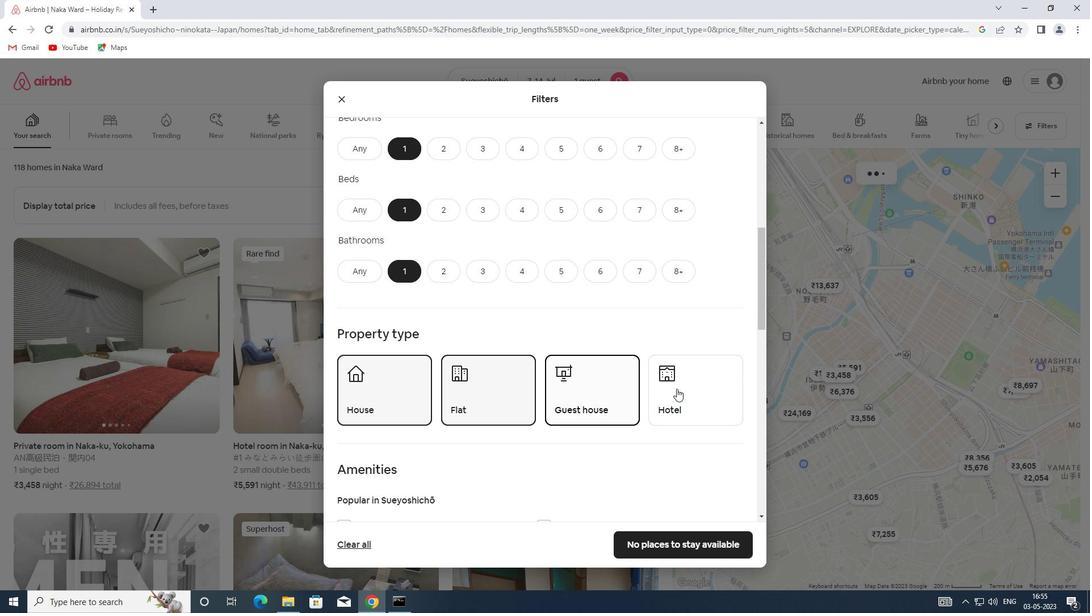 
Action: Mouse pressed left at (689, 388)
Screenshot: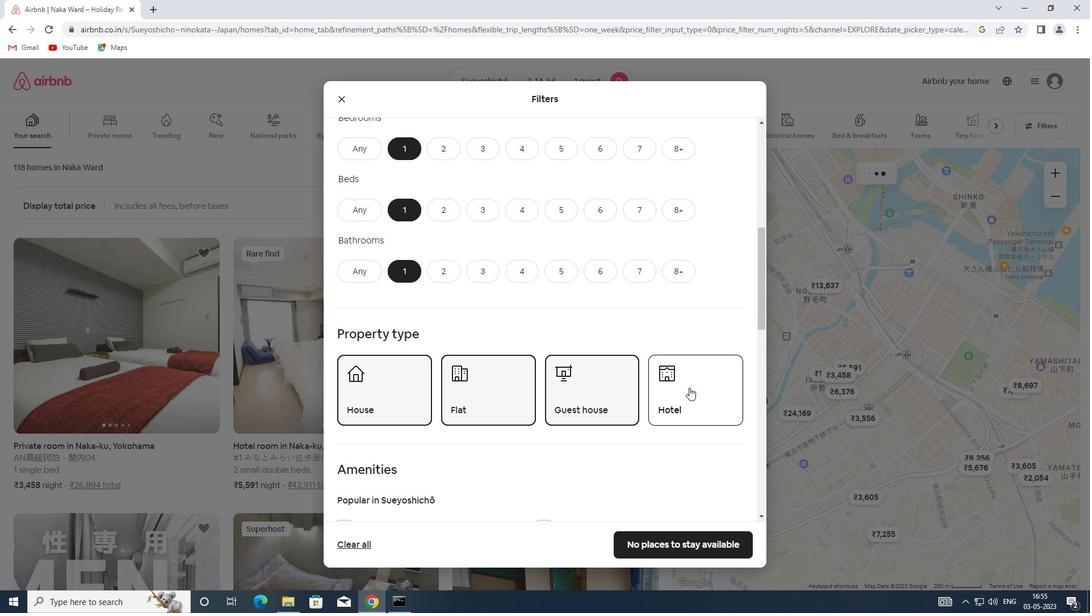 
Action: Mouse moved to (495, 349)
Screenshot: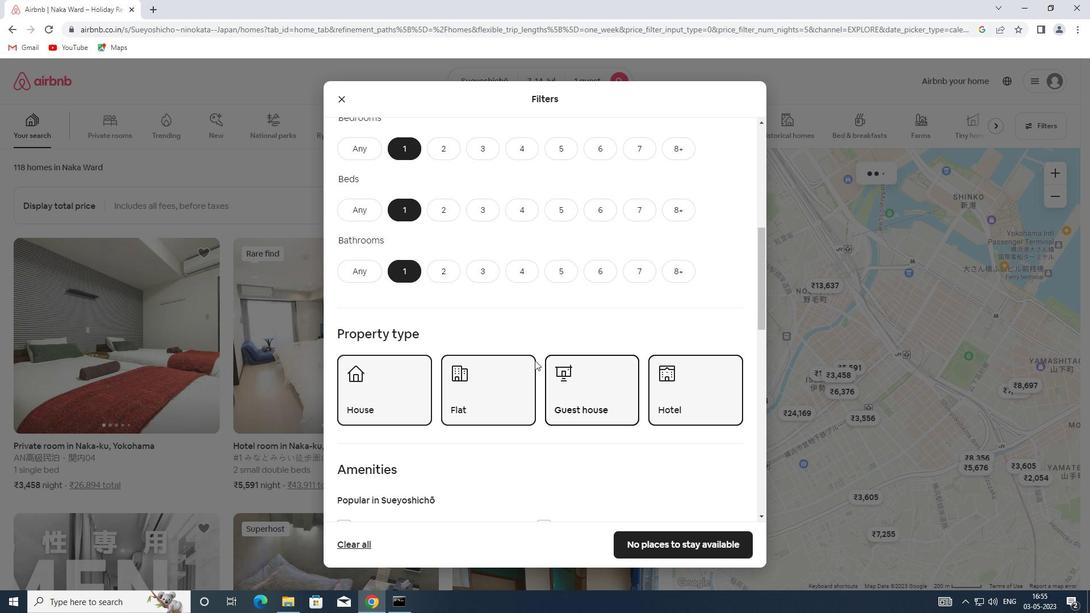 
Action: Mouse scrolled (495, 348) with delta (0, 0)
Screenshot: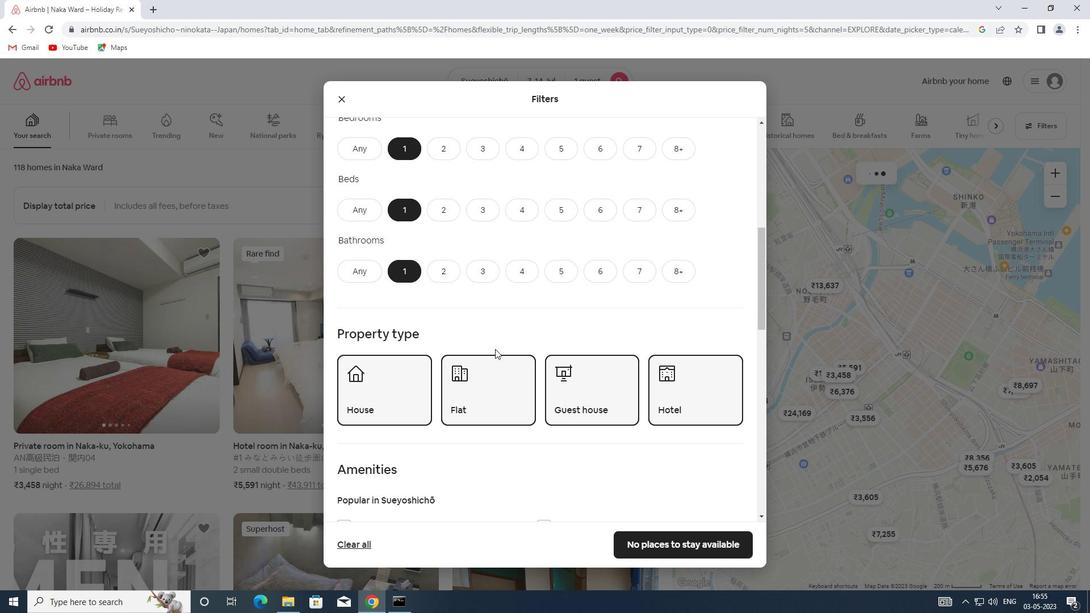 
Action: Mouse scrolled (495, 348) with delta (0, 0)
Screenshot: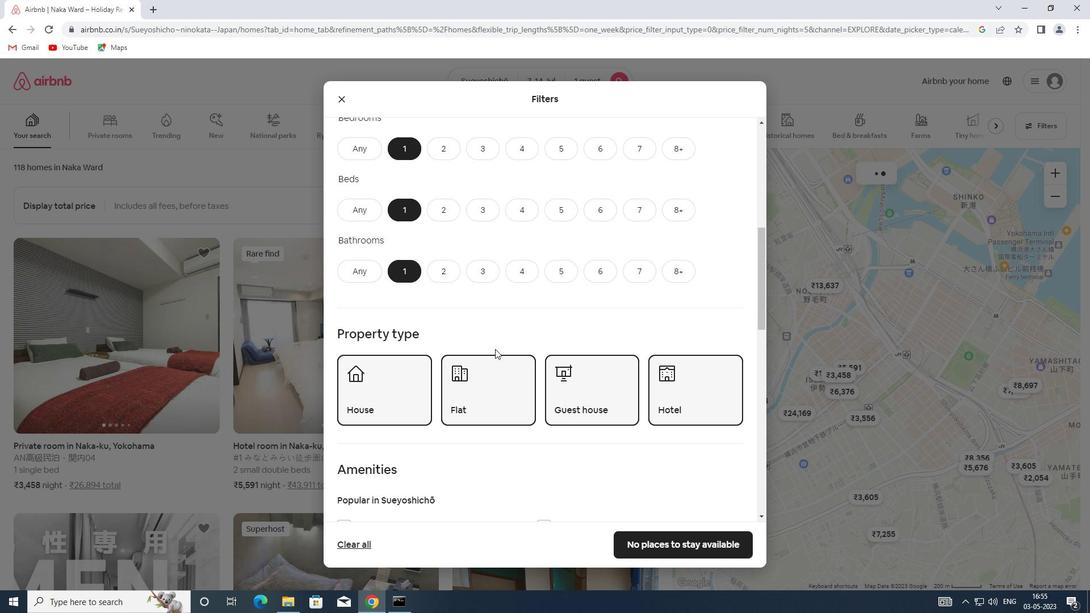 
Action: Mouse scrolled (495, 348) with delta (0, 0)
Screenshot: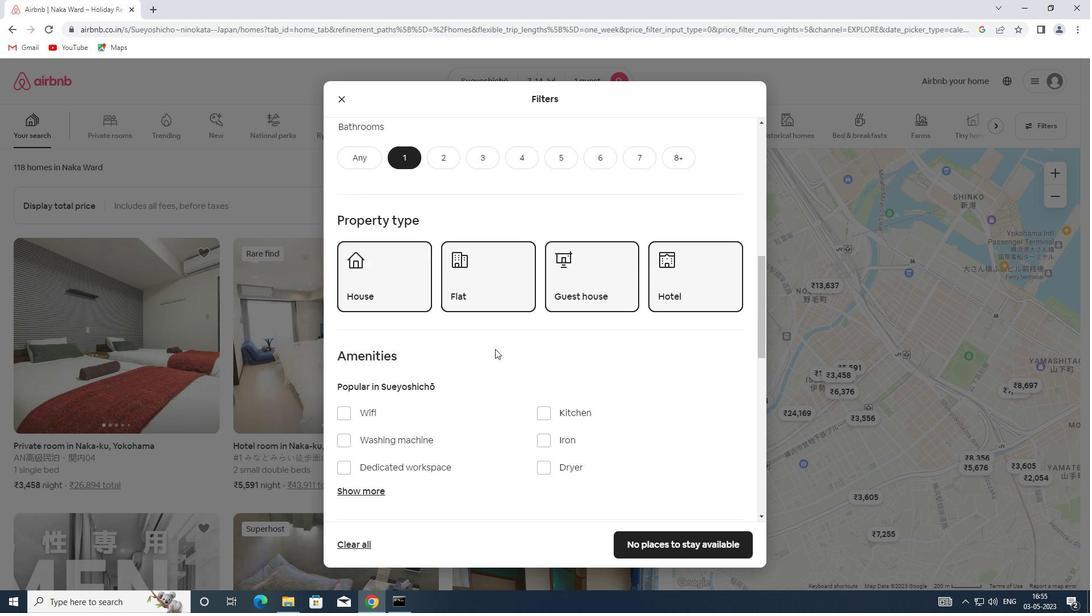 
Action: Mouse scrolled (495, 348) with delta (0, 0)
Screenshot: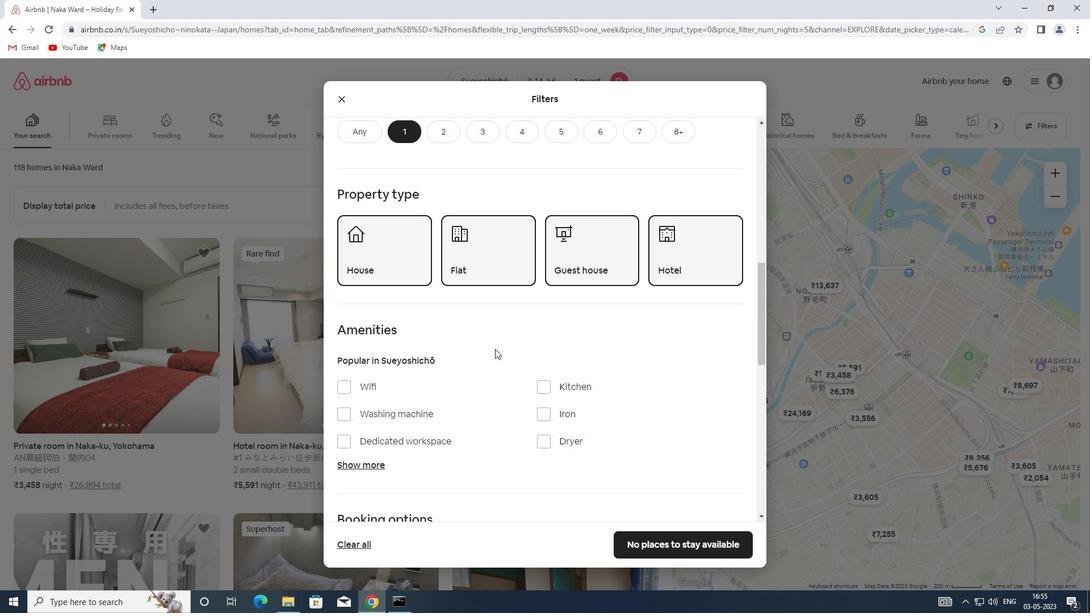 
Action: Mouse moved to (523, 349)
Screenshot: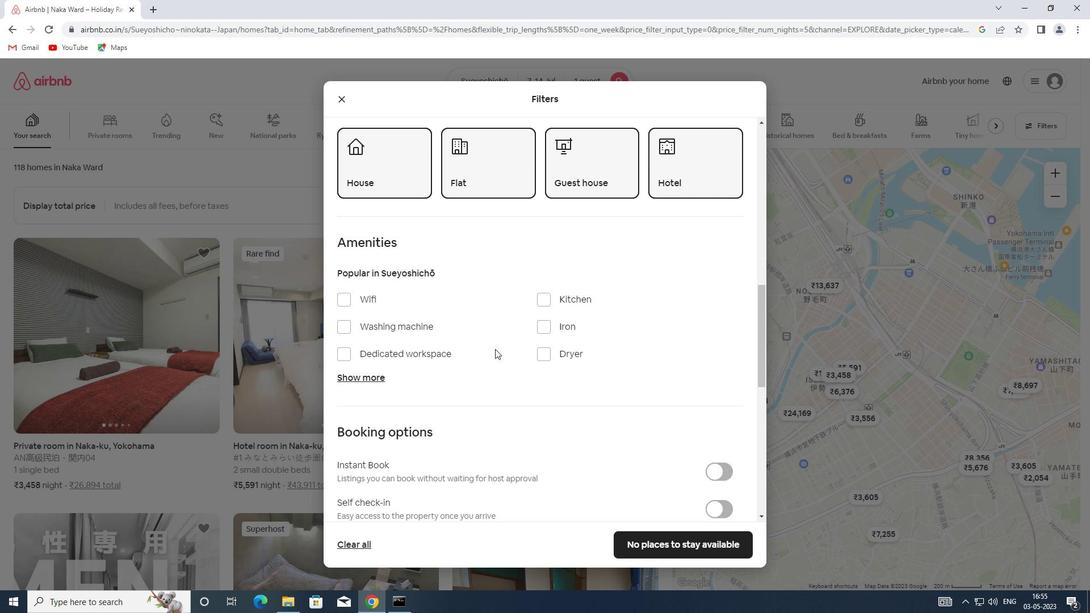 
Action: Mouse scrolled (523, 348) with delta (0, 0)
Screenshot: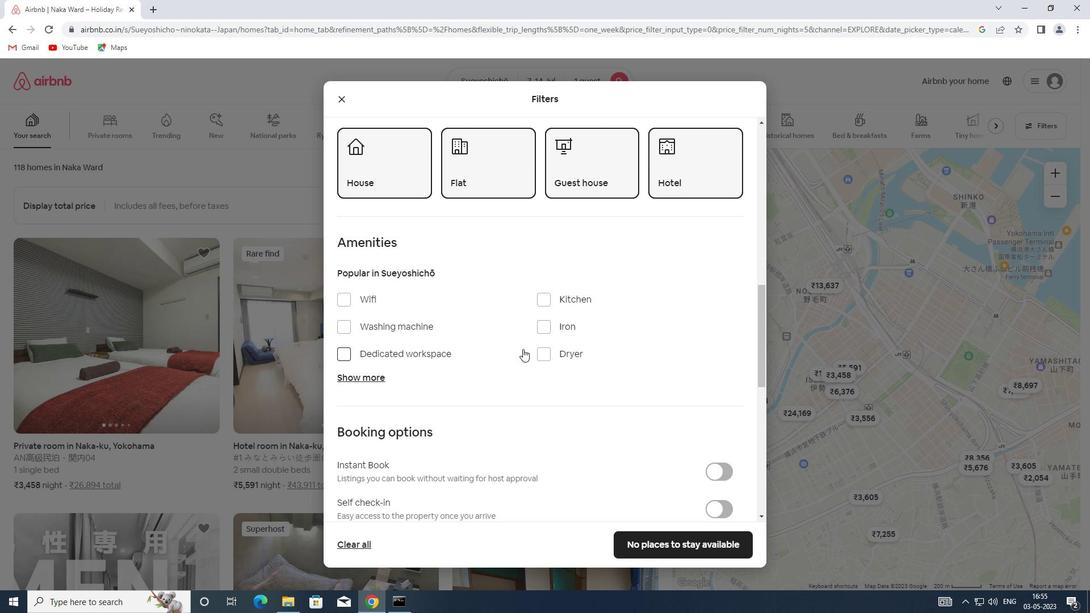 
Action: Mouse scrolled (523, 348) with delta (0, 0)
Screenshot: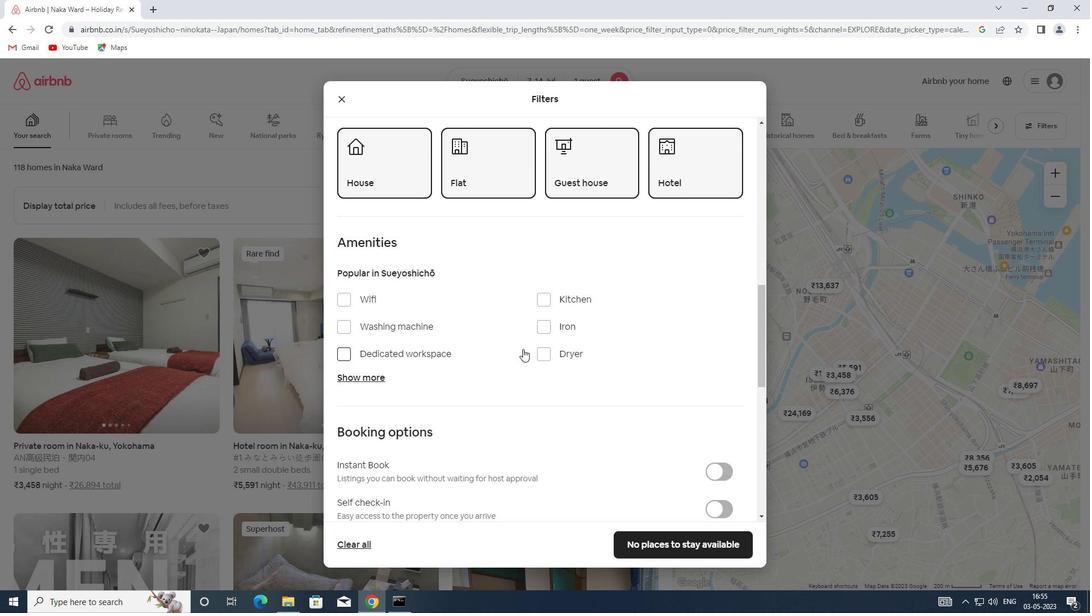 
Action: Mouse scrolled (523, 348) with delta (0, 0)
Screenshot: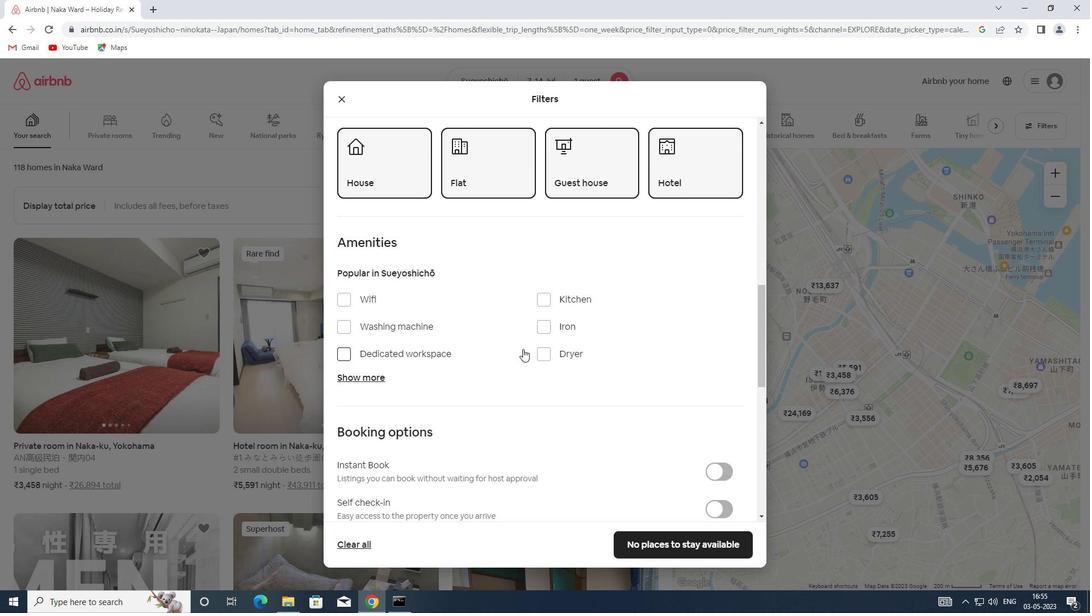 
Action: Mouse scrolled (523, 348) with delta (0, 0)
Screenshot: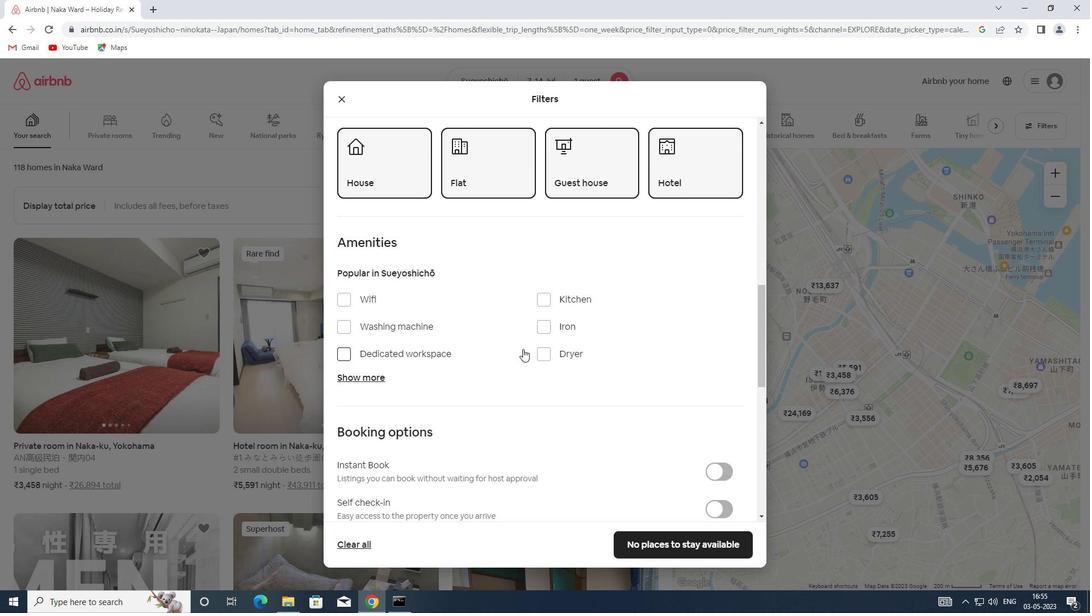 
Action: Mouse moved to (714, 279)
Screenshot: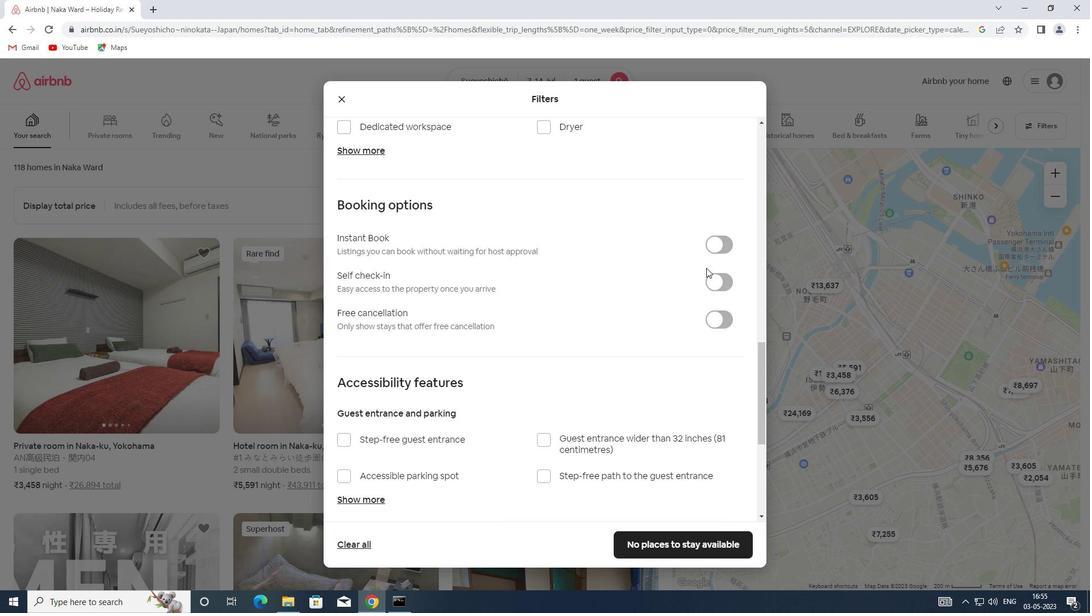 
Action: Mouse pressed left at (714, 279)
Screenshot: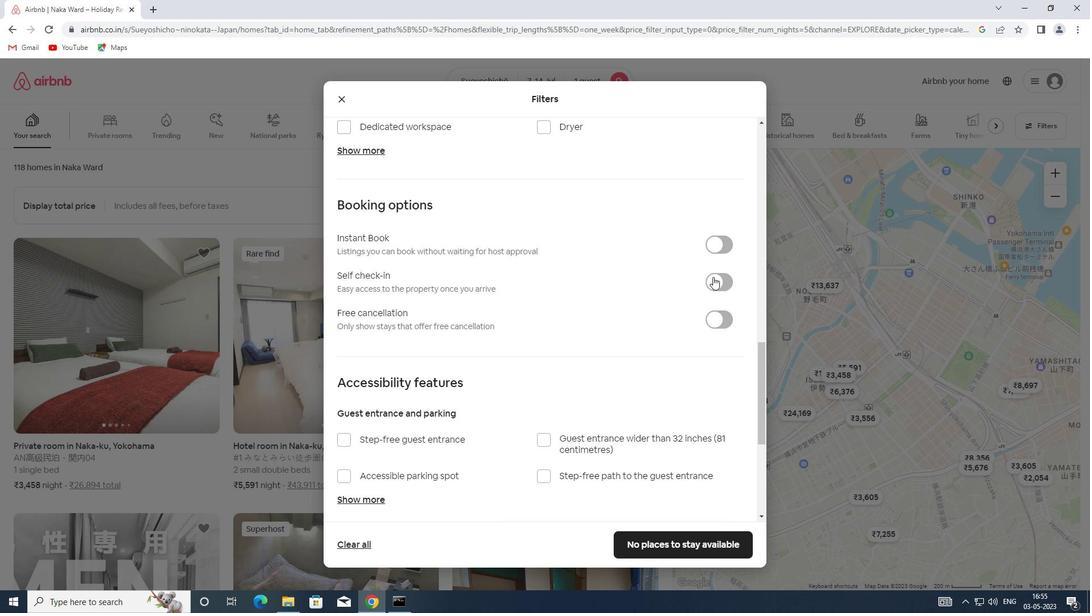 
Action: Mouse moved to (477, 319)
Screenshot: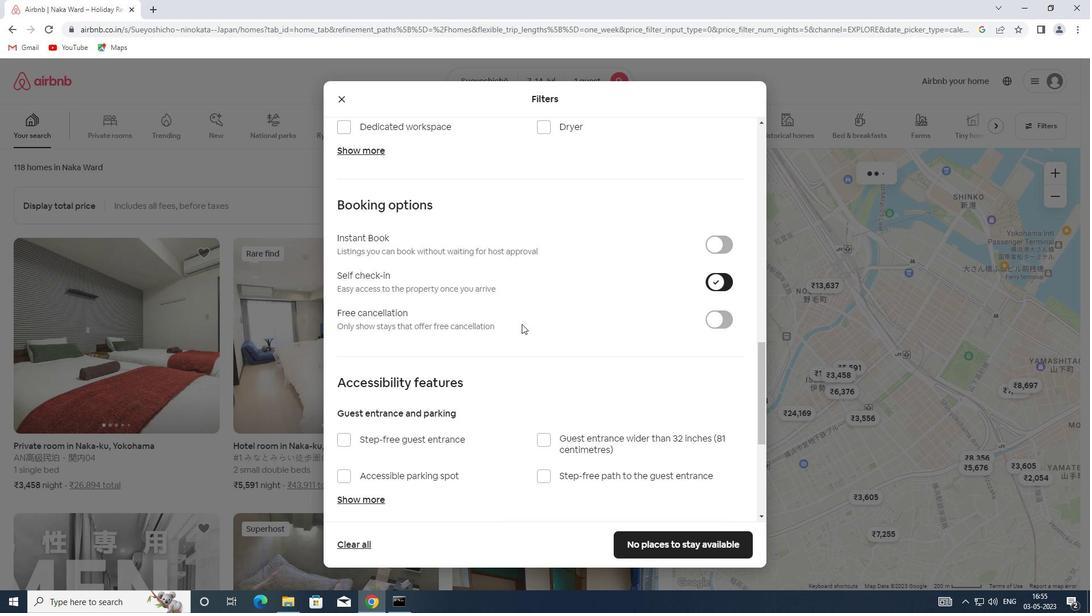 
Action: Mouse scrolled (477, 319) with delta (0, 0)
Screenshot: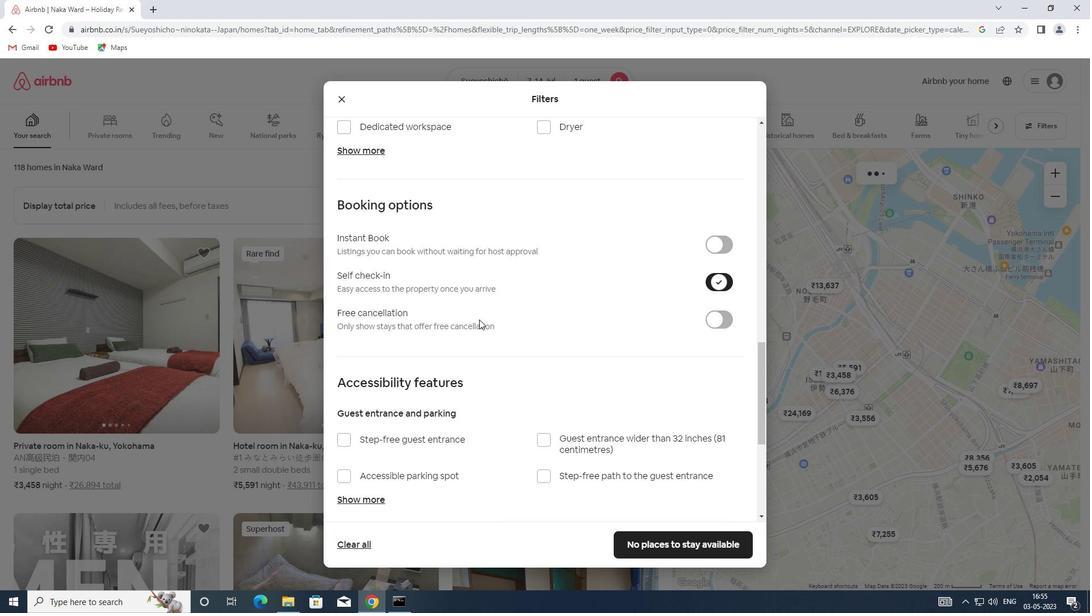 
Action: Mouse scrolled (477, 319) with delta (0, 0)
Screenshot: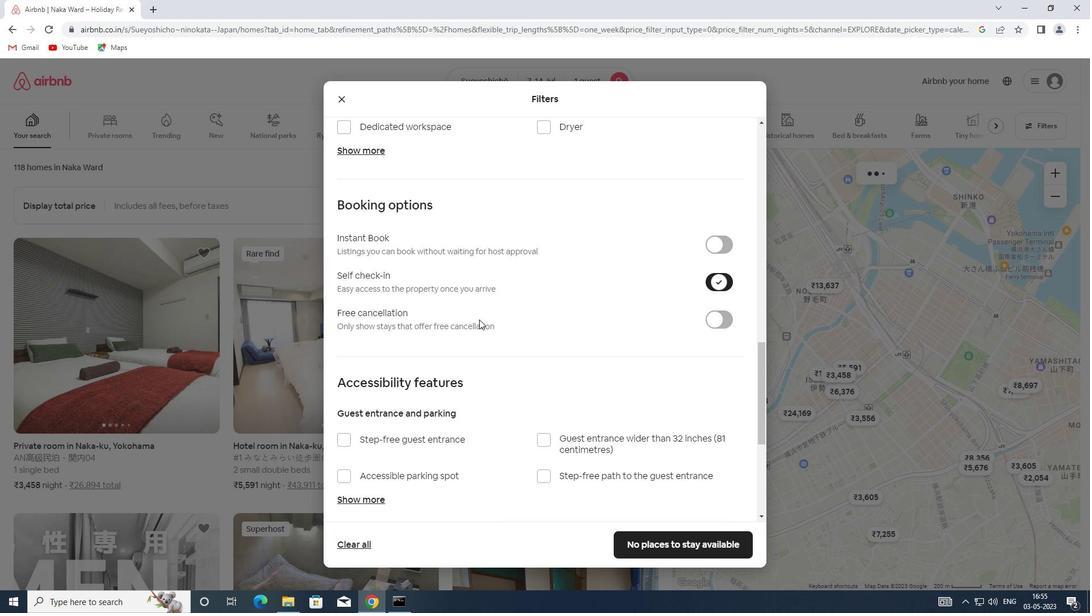 
Action: Mouse scrolled (477, 319) with delta (0, 0)
Screenshot: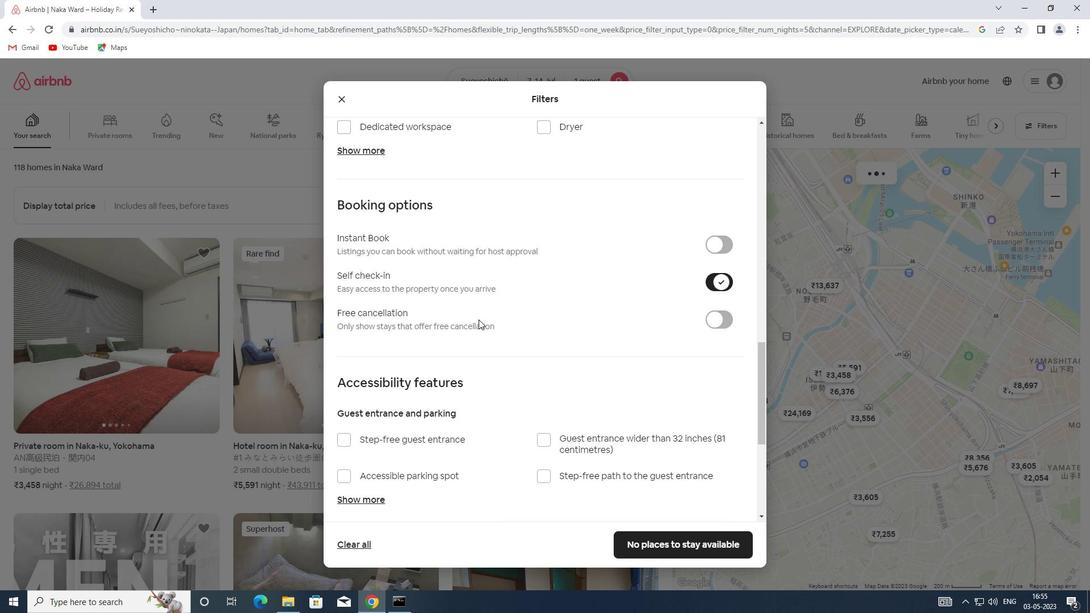 
Action: Mouse moved to (477, 322)
Screenshot: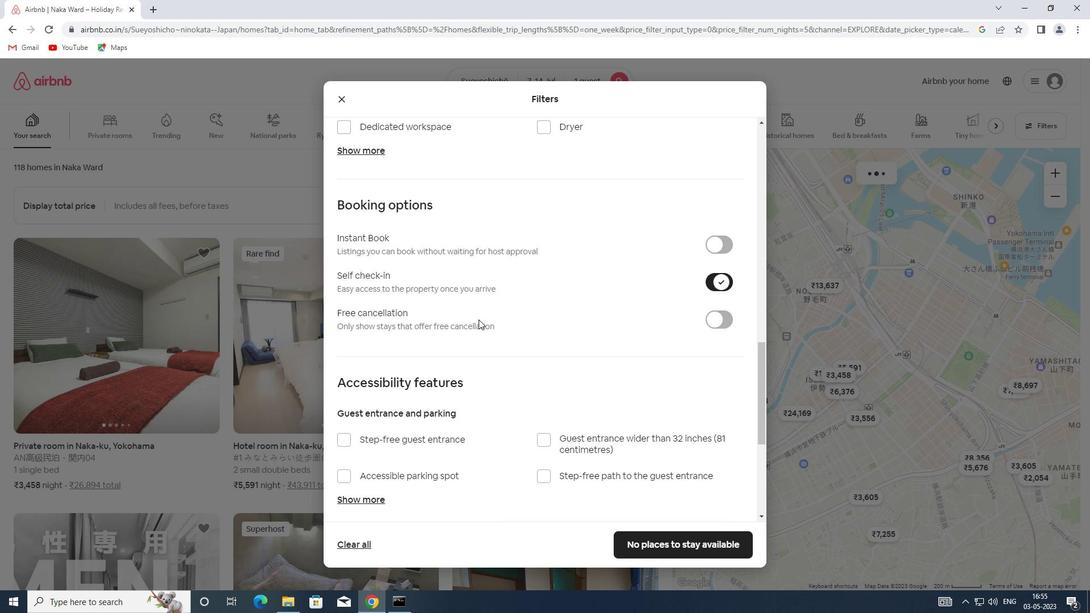 
Action: Mouse scrolled (477, 322) with delta (0, 0)
Screenshot: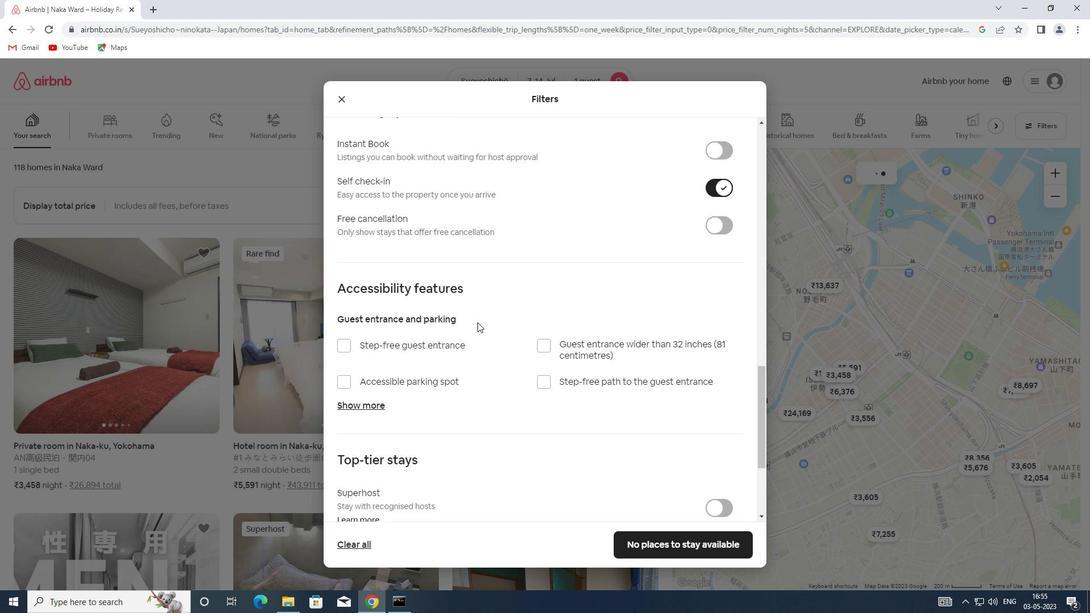 
Action: Mouse scrolled (477, 322) with delta (0, 0)
Screenshot: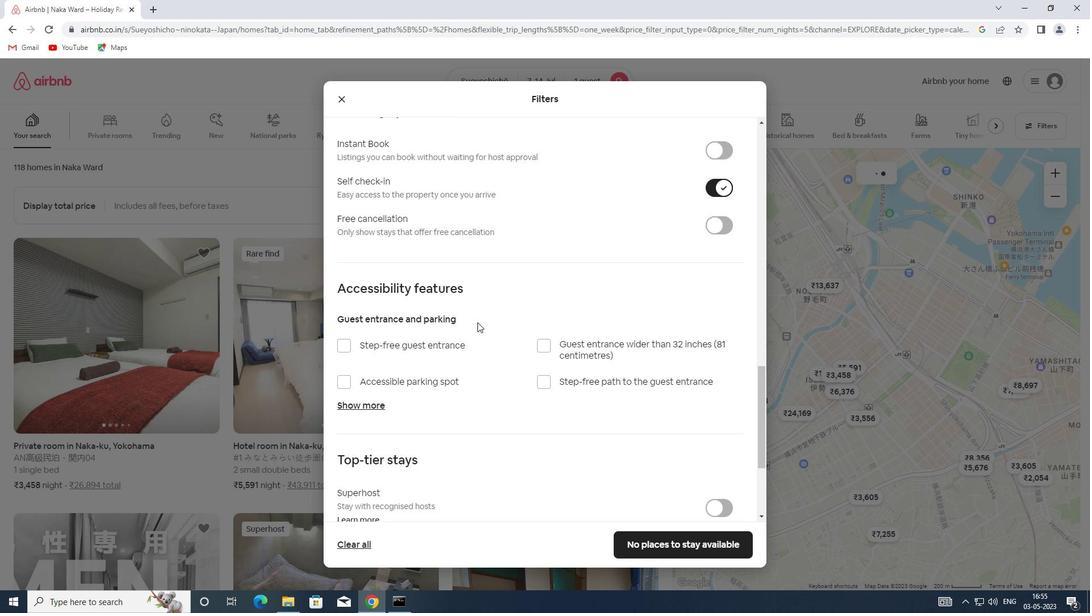 
Action: Mouse scrolled (477, 322) with delta (0, 0)
Screenshot: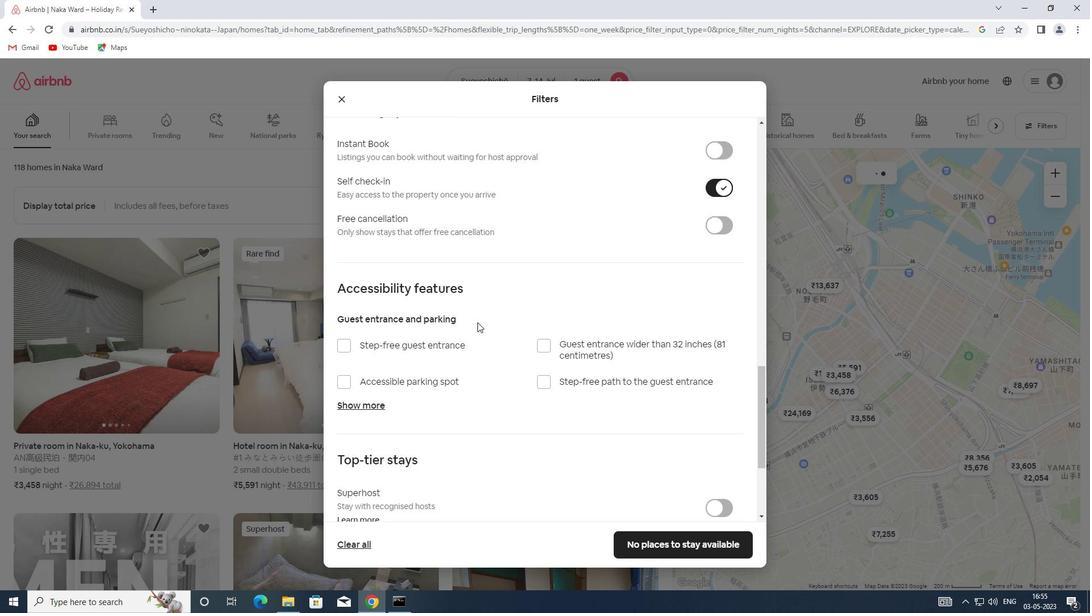 
Action: Mouse scrolled (477, 322) with delta (0, 0)
Screenshot: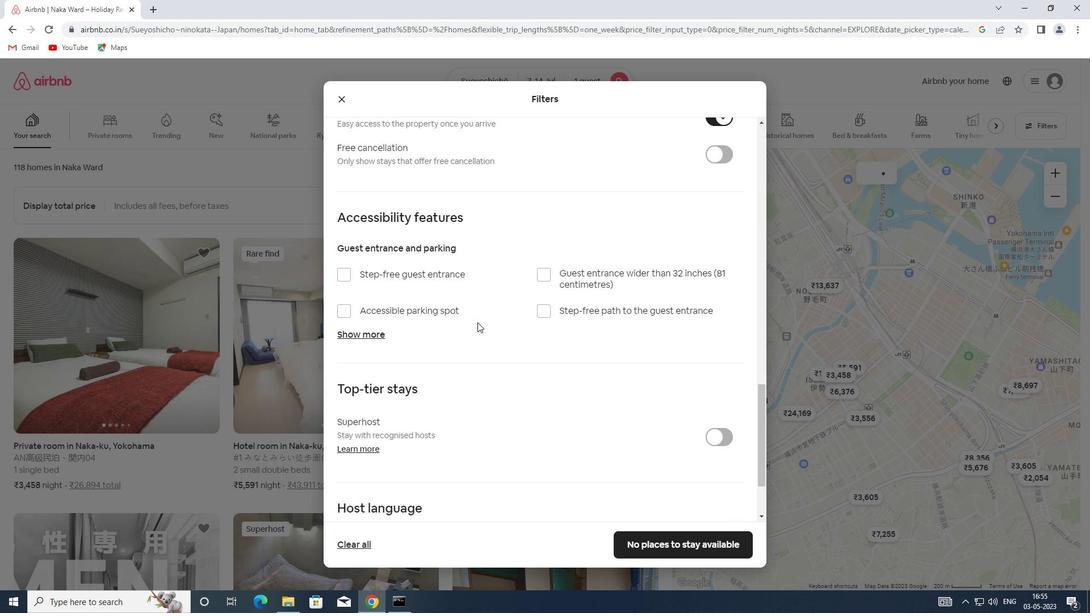 
Action: Mouse scrolled (477, 322) with delta (0, 0)
Screenshot: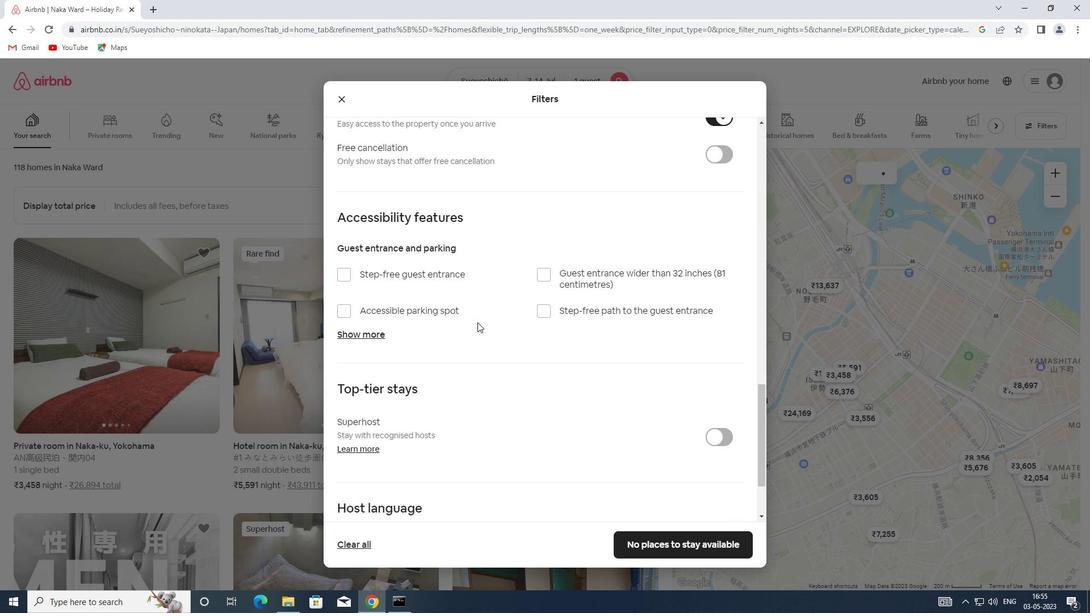 
Action: Mouse moved to (360, 435)
Screenshot: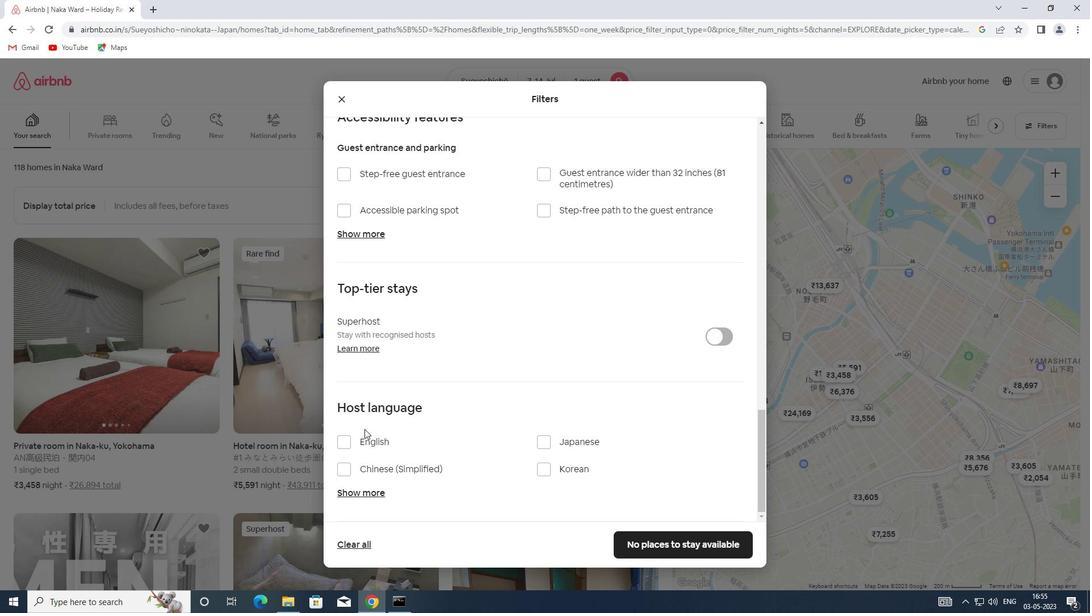 
Action: Mouse pressed left at (360, 435)
Screenshot: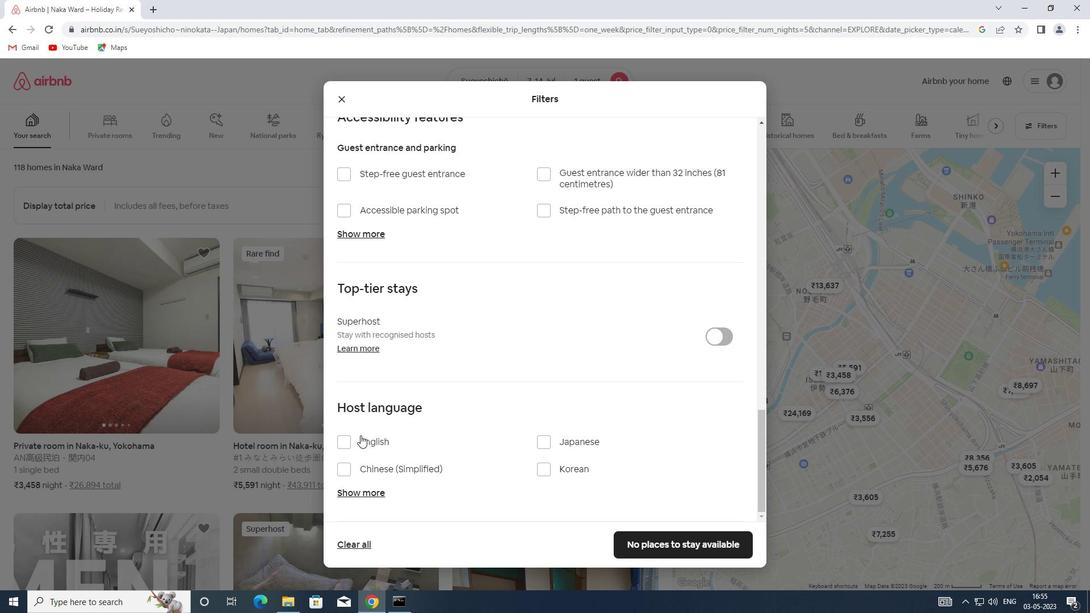 
Action: Mouse moved to (724, 543)
Screenshot: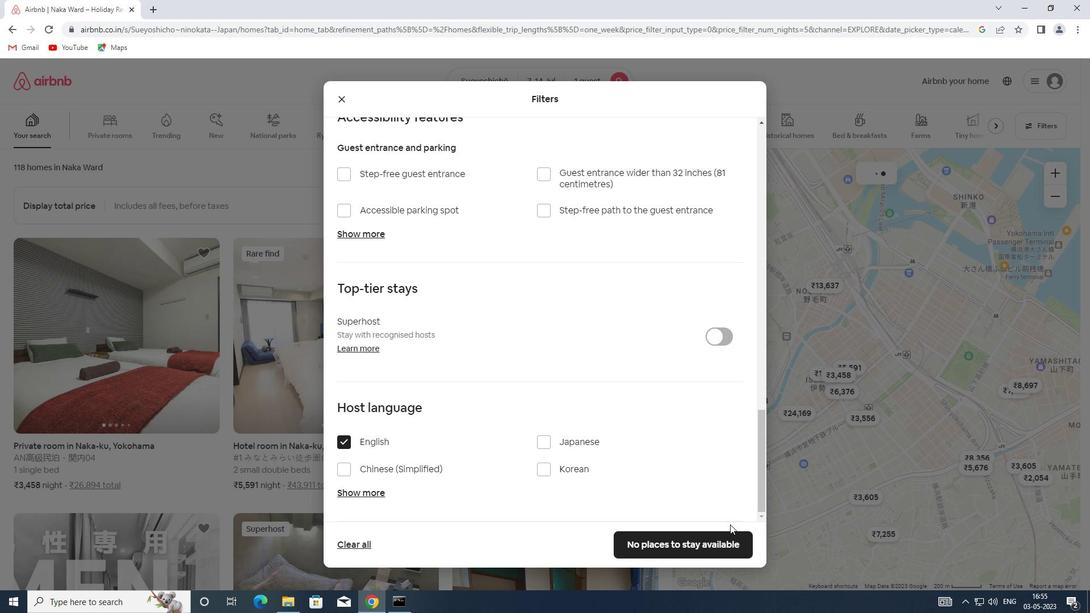 
Action: Mouse pressed left at (724, 543)
Screenshot: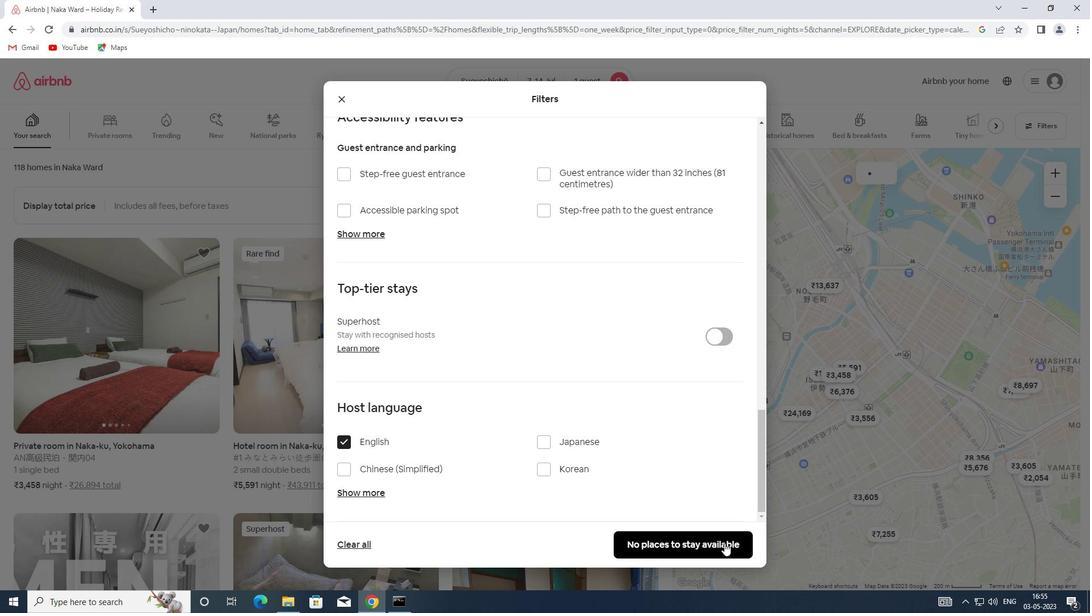
